 Task: Check the percentage active listings of dock in the last 5 years.
Action: Mouse moved to (907, 215)
Screenshot: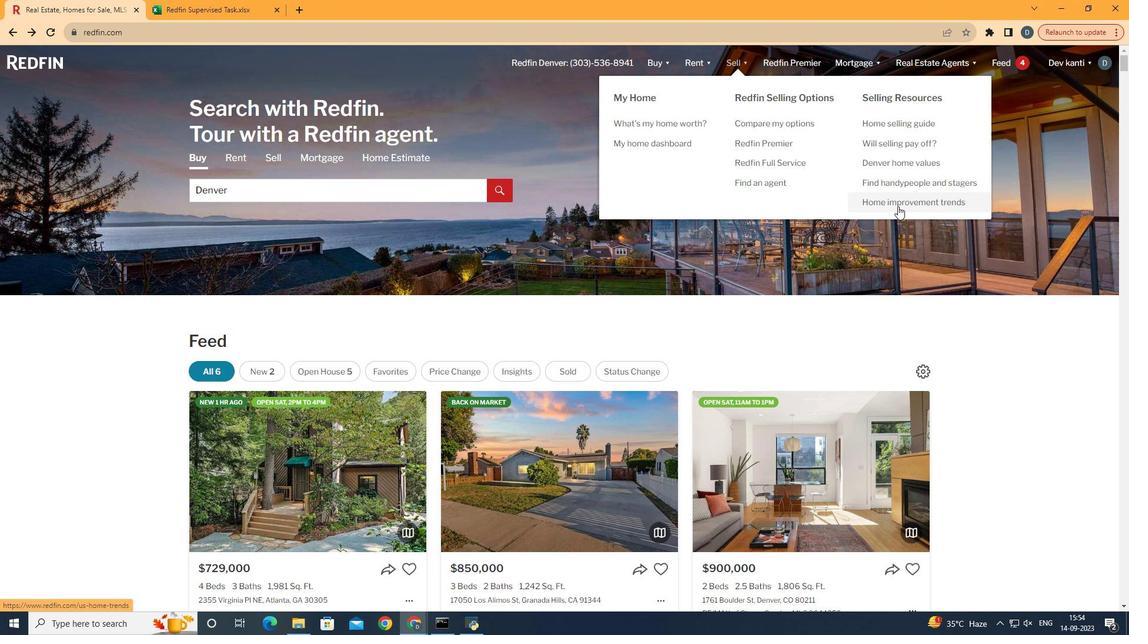 
Action: Mouse pressed left at (907, 215)
Screenshot: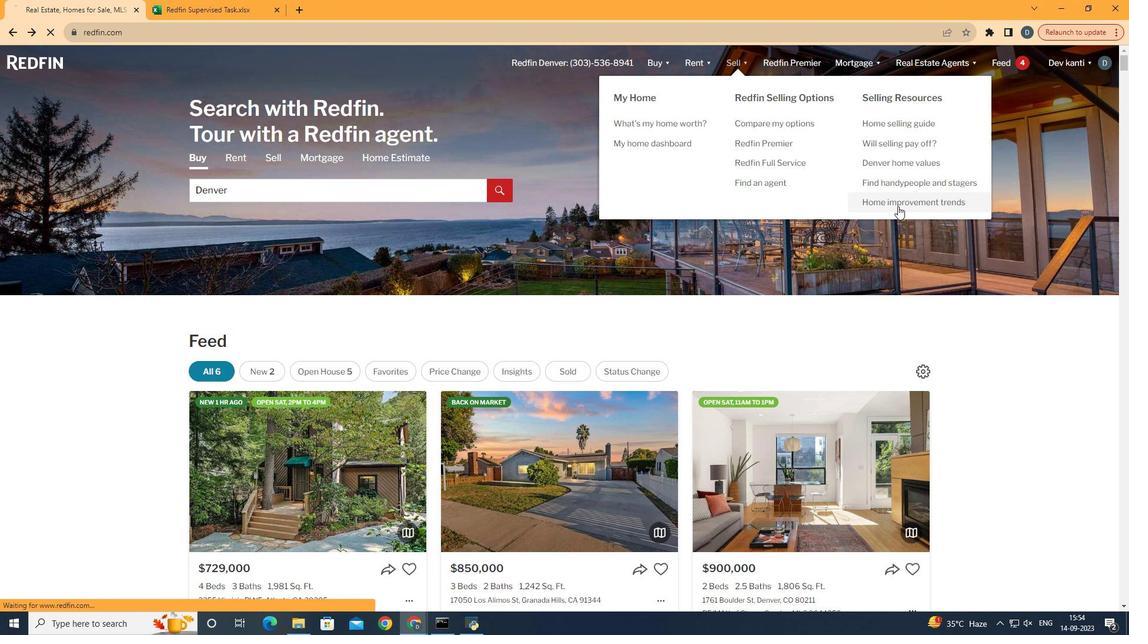 
Action: Mouse moved to (284, 239)
Screenshot: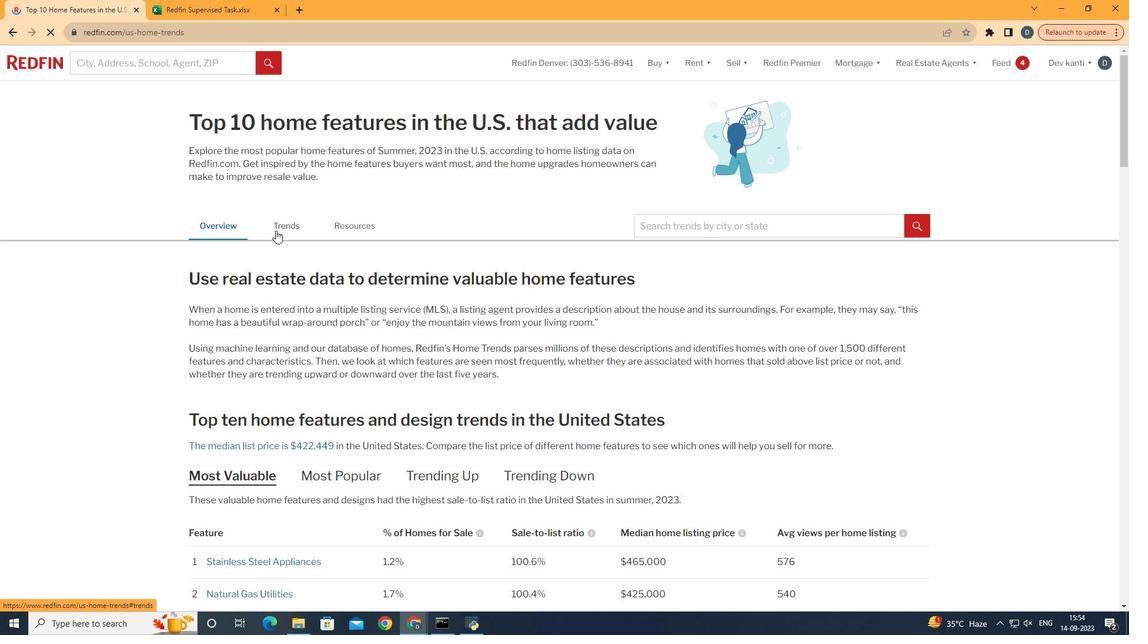 
Action: Mouse pressed left at (284, 239)
Screenshot: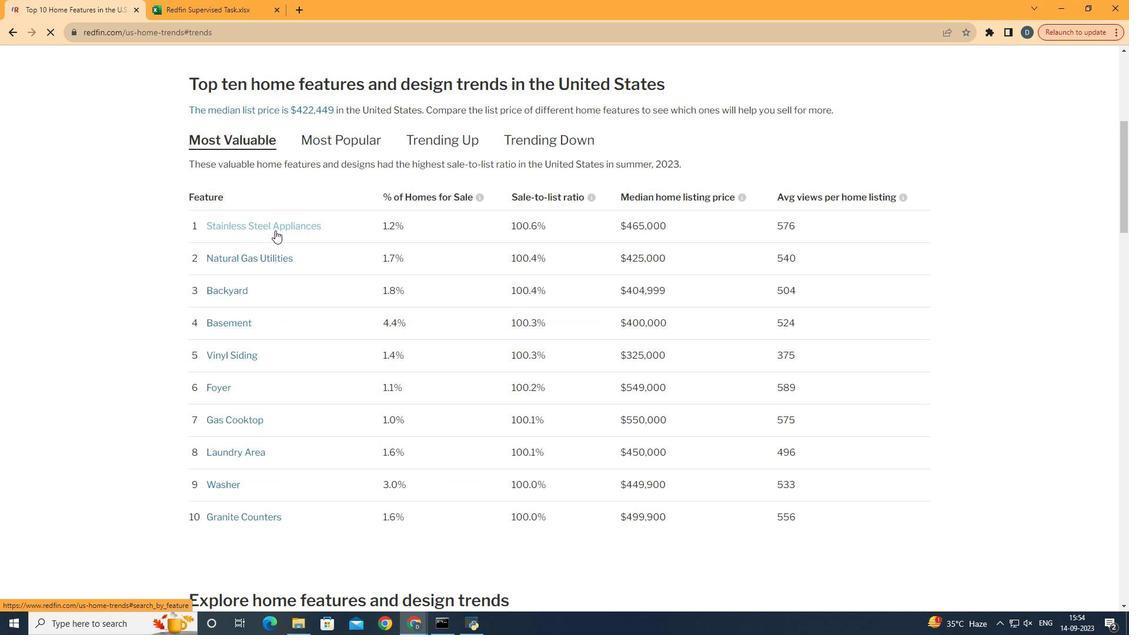 
Action: Mouse moved to (438, 361)
Screenshot: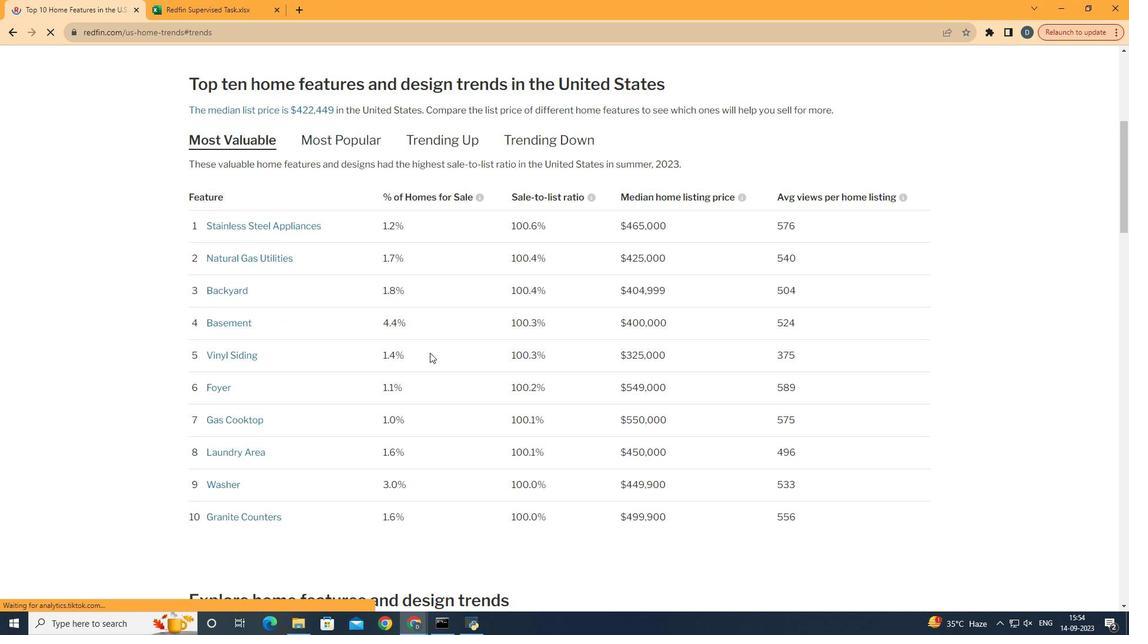 
Action: Mouse scrolled (438, 361) with delta (0, 0)
Screenshot: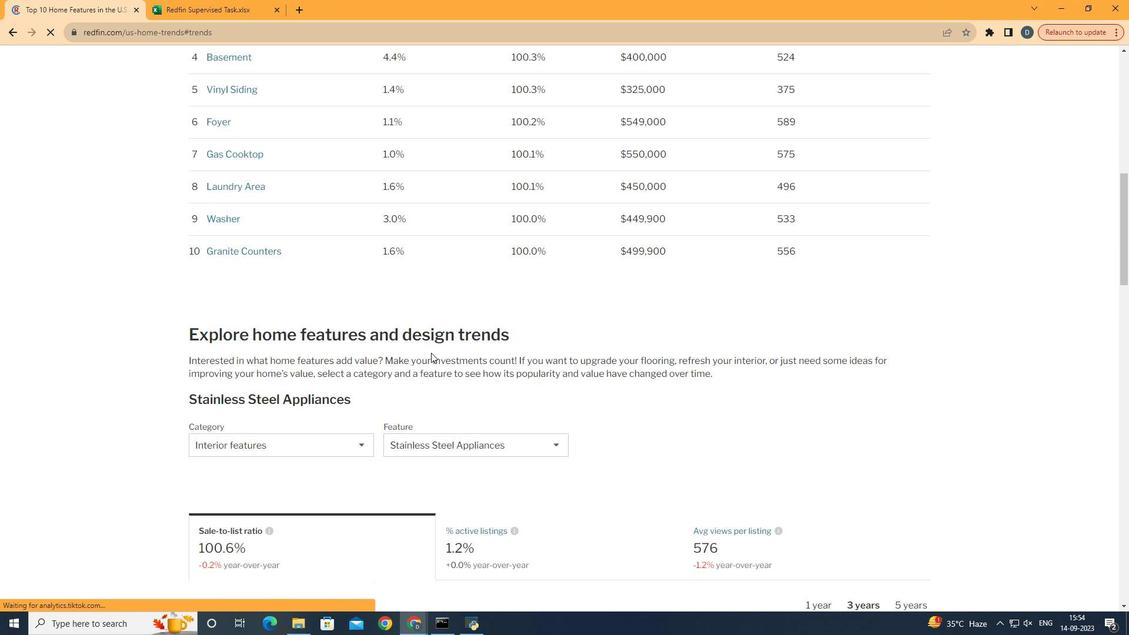 
Action: Mouse scrolled (438, 361) with delta (0, 0)
Screenshot: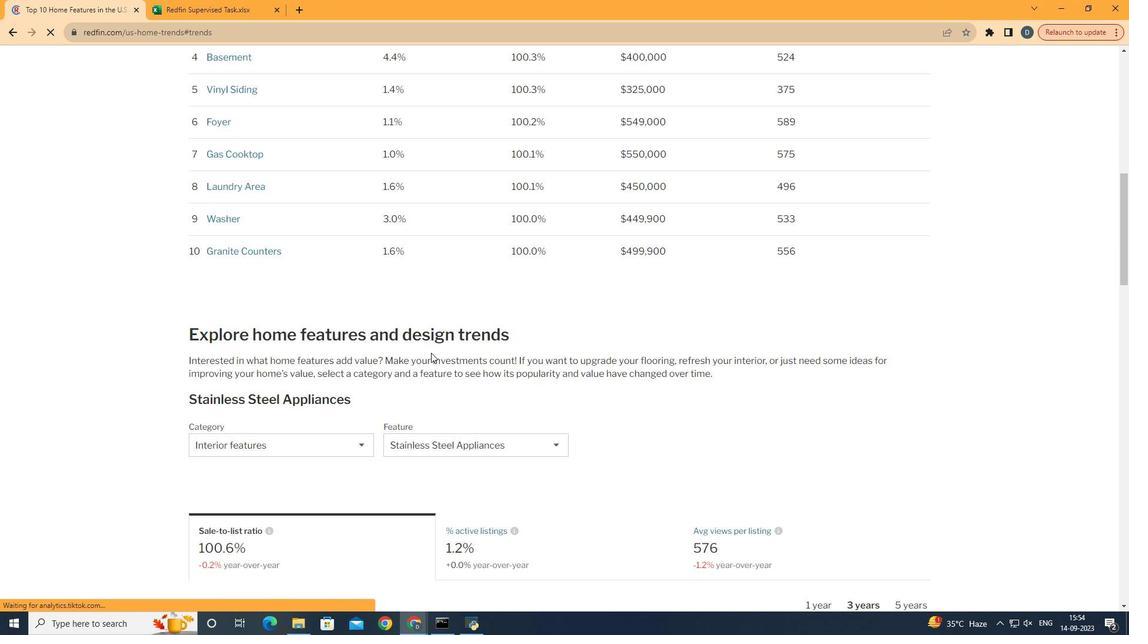 
Action: Mouse scrolled (438, 361) with delta (0, 0)
Screenshot: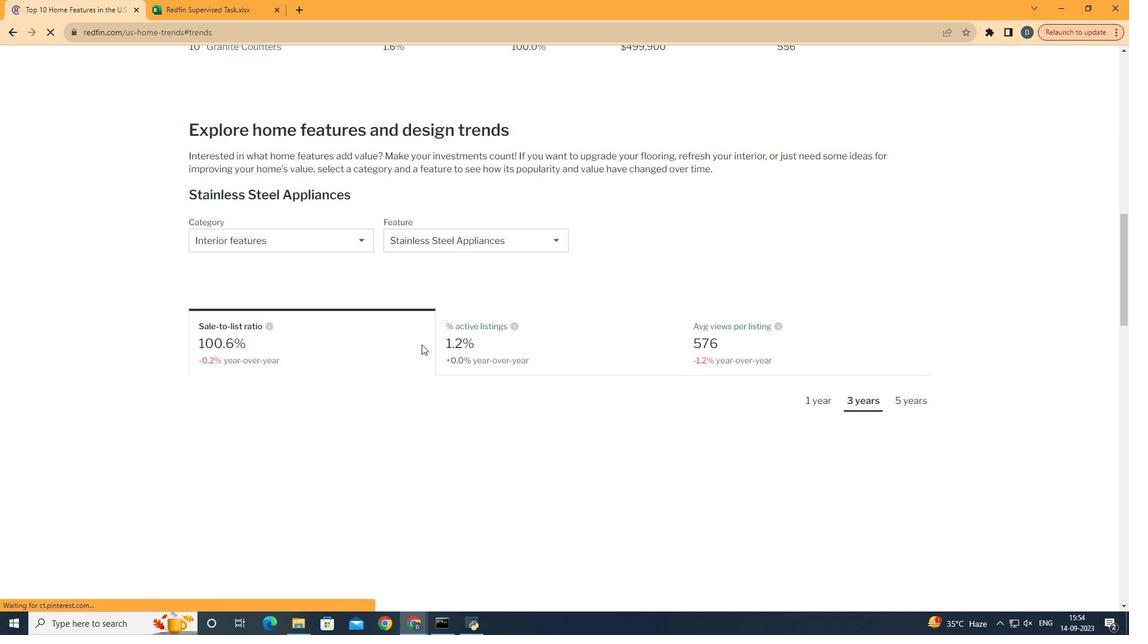 
Action: Mouse scrolled (438, 361) with delta (0, 0)
Screenshot: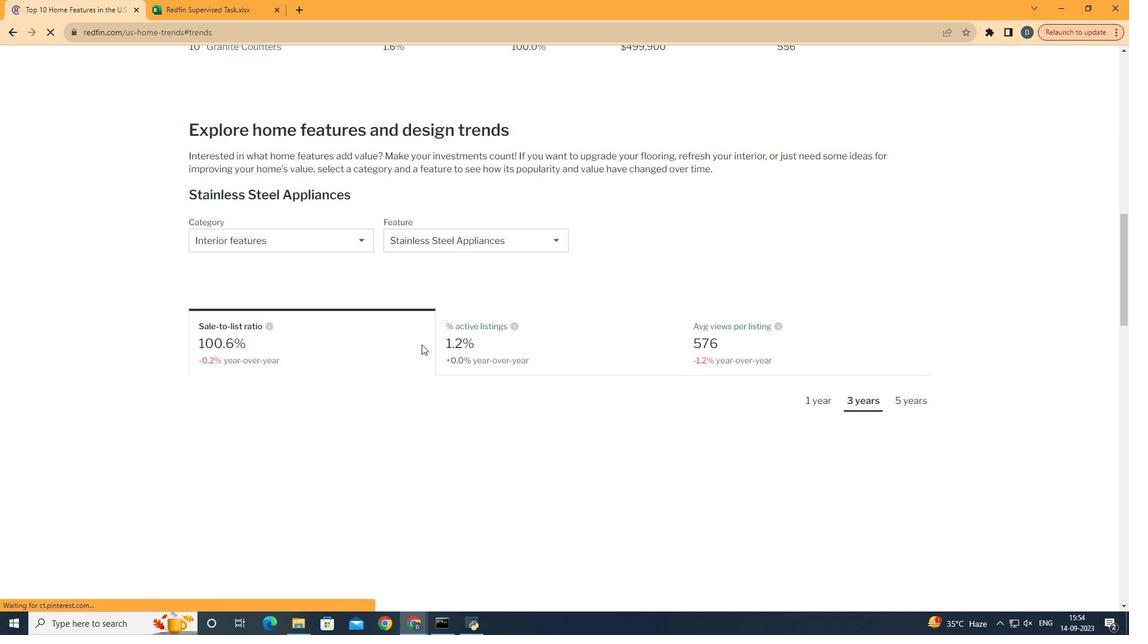 
Action: Mouse scrolled (438, 361) with delta (0, 0)
Screenshot: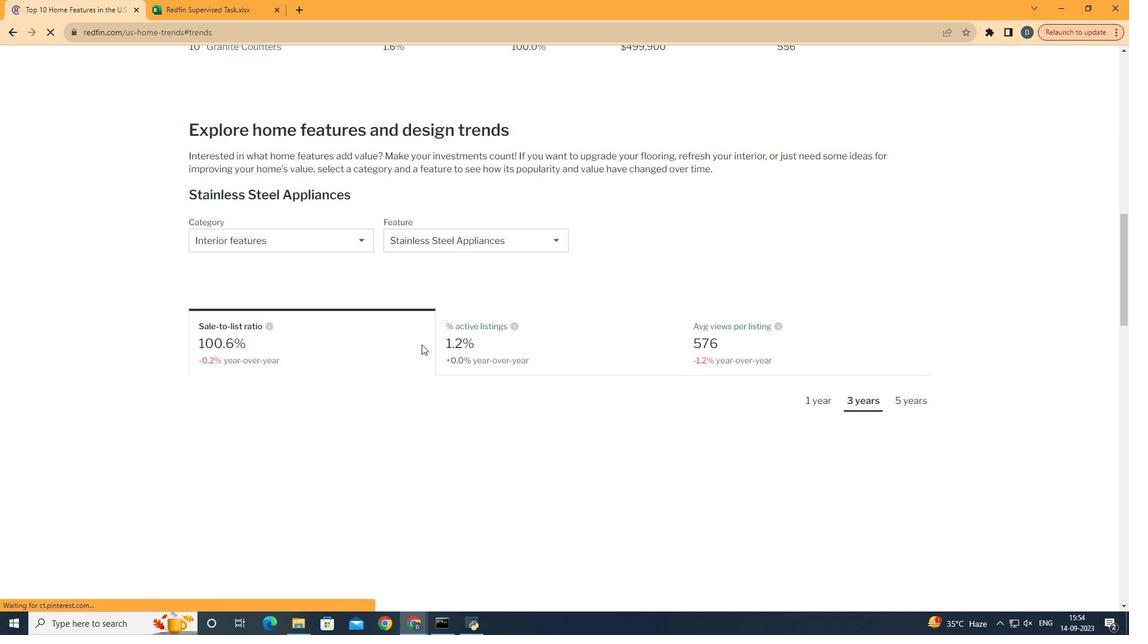 
Action: Mouse scrolled (438, 361) with delta (0, 0)
Screenshot: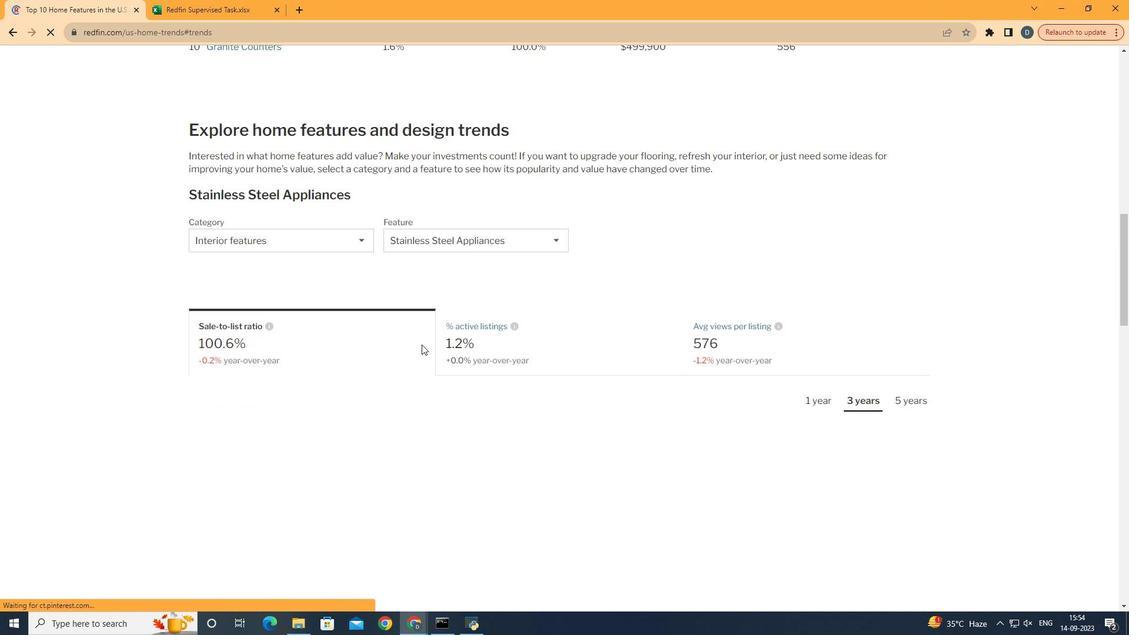 
Action: Mouse scrolled (438, 361) with delta (0, 0)
Screenshot: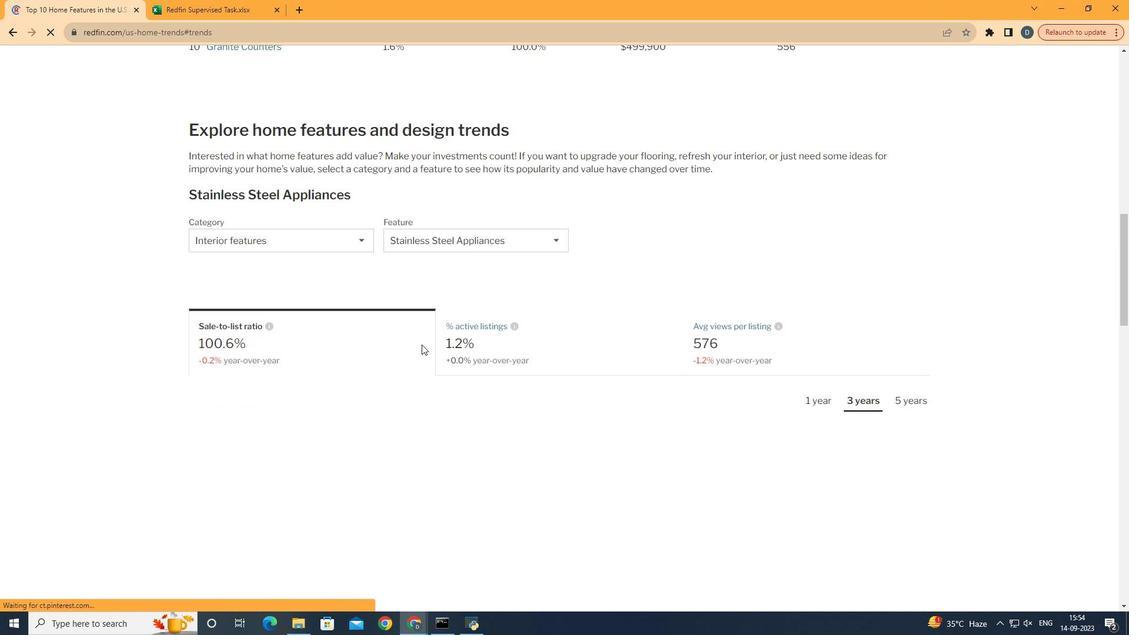 
Action: Mouse moved to (440, 361)
Screenshot: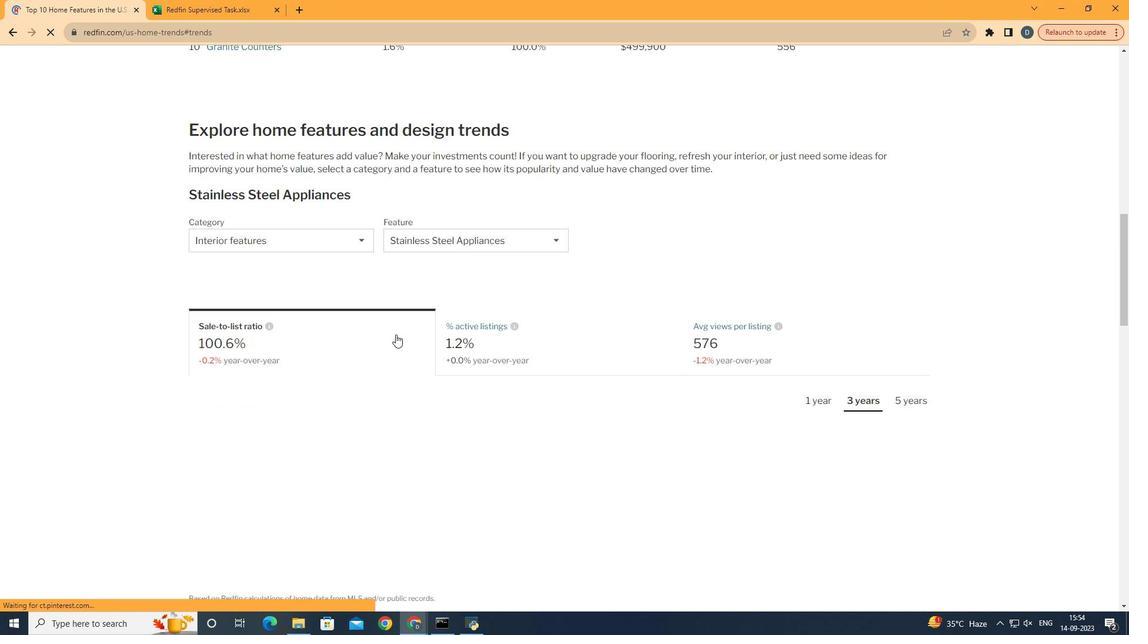 
Action: Mouse scrolled (440, 361) with delta (0, 0)
Screenshot: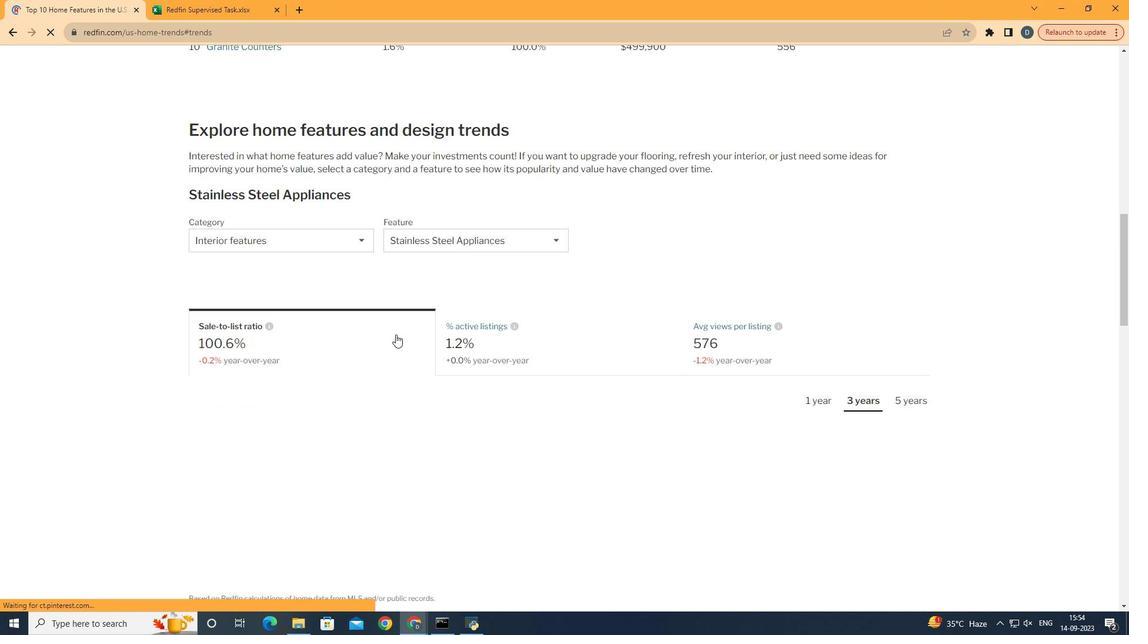 
Action: Mouse moved to (342, 255)
Screenshot: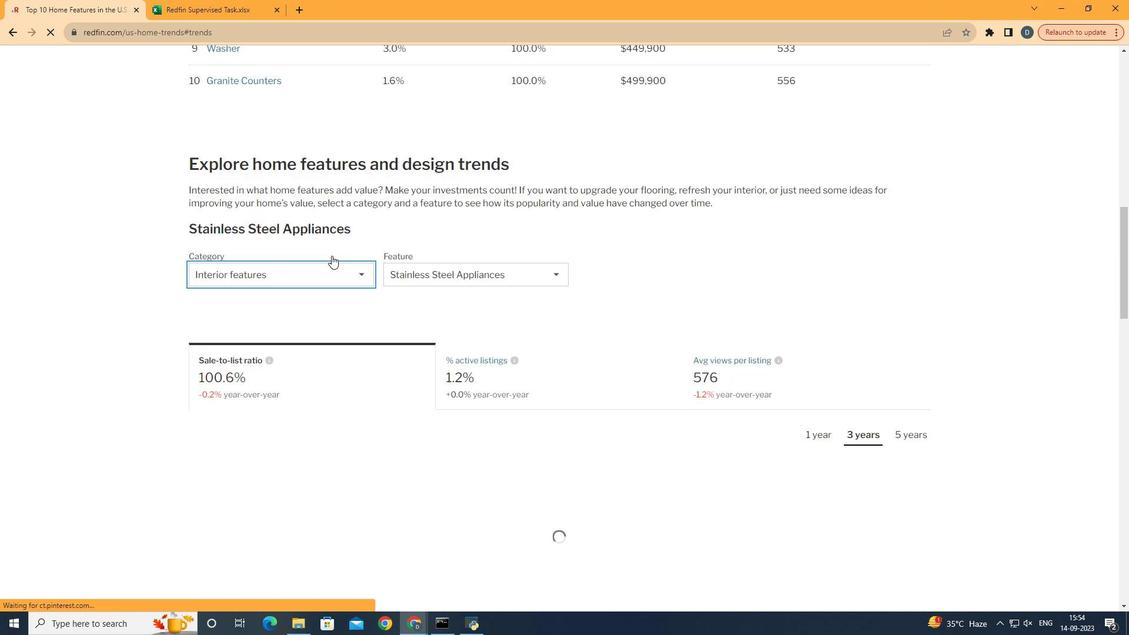 
Action: Mouse pressed left at (342, 255)
Screenshot: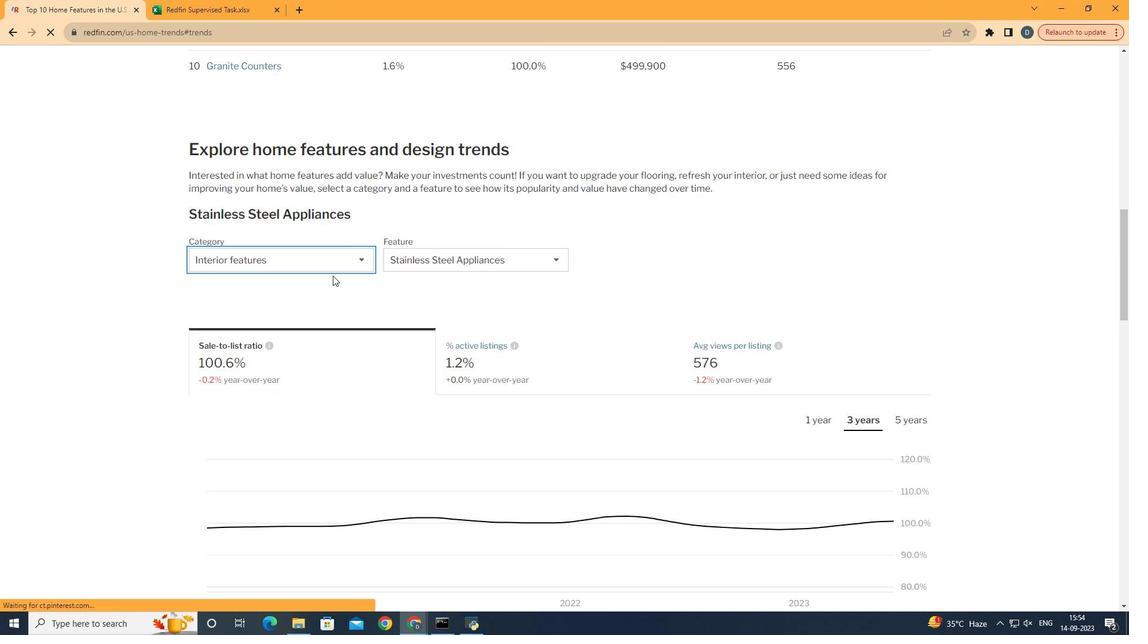 
Action: Mouse moved to (346, 288)
Screenshot: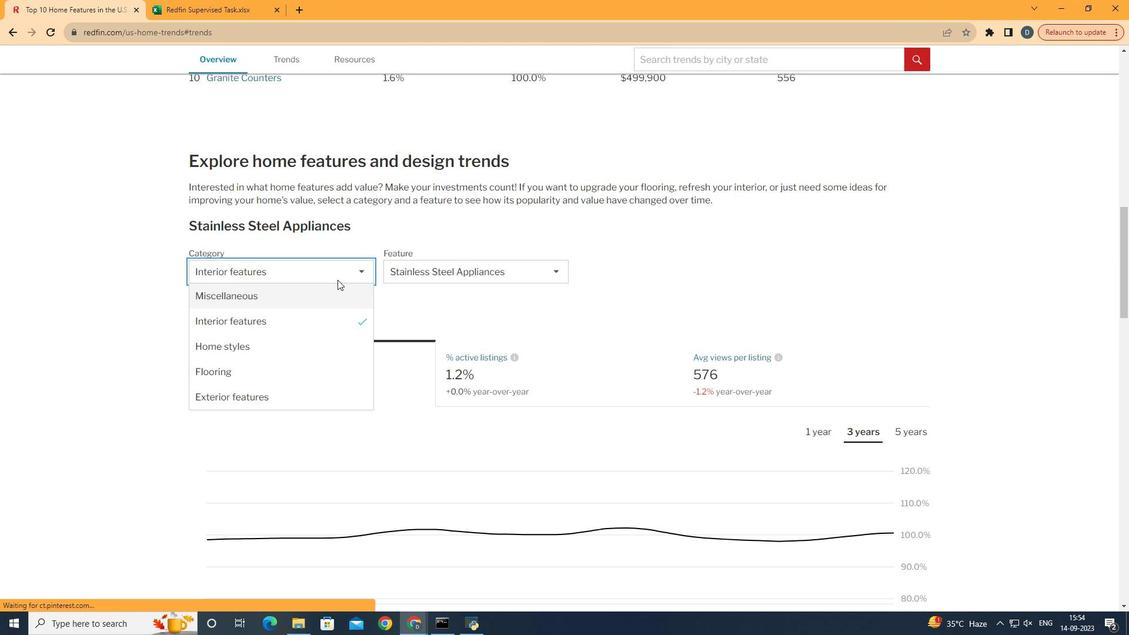 
Action: Mouse scrolled (346, 288) with delta (0, 0)
Screenshot: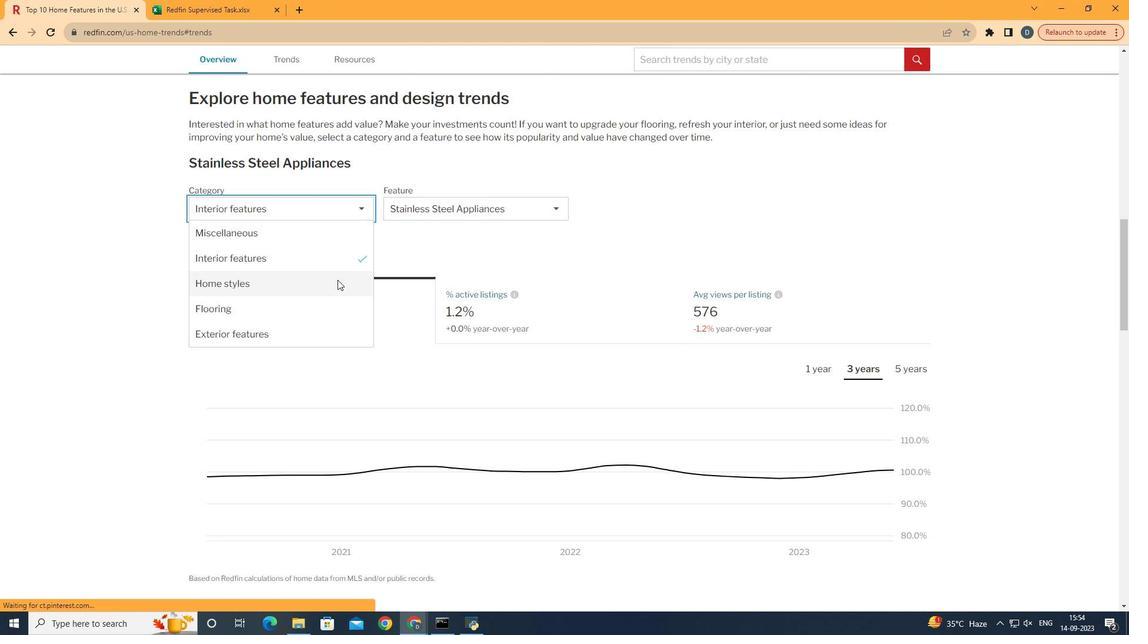 
Action: Mouse scrolled (346, 288) with delta (0, 0)
Screenshot: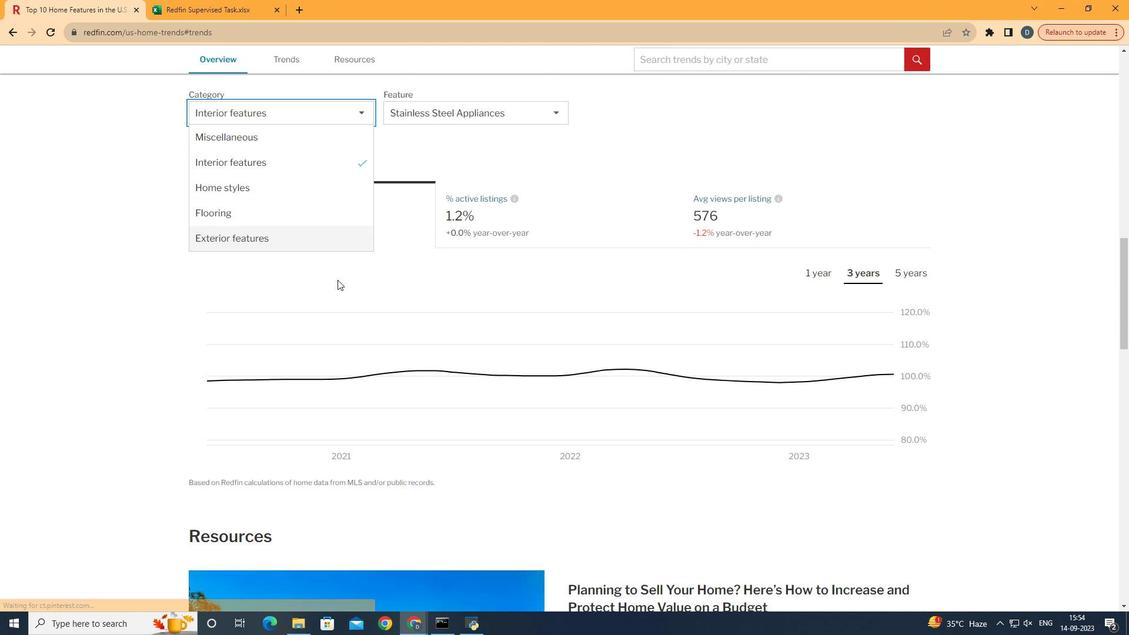
Action: Mouse scrolled (346, 288) with delta (0, 0)
Screenshot: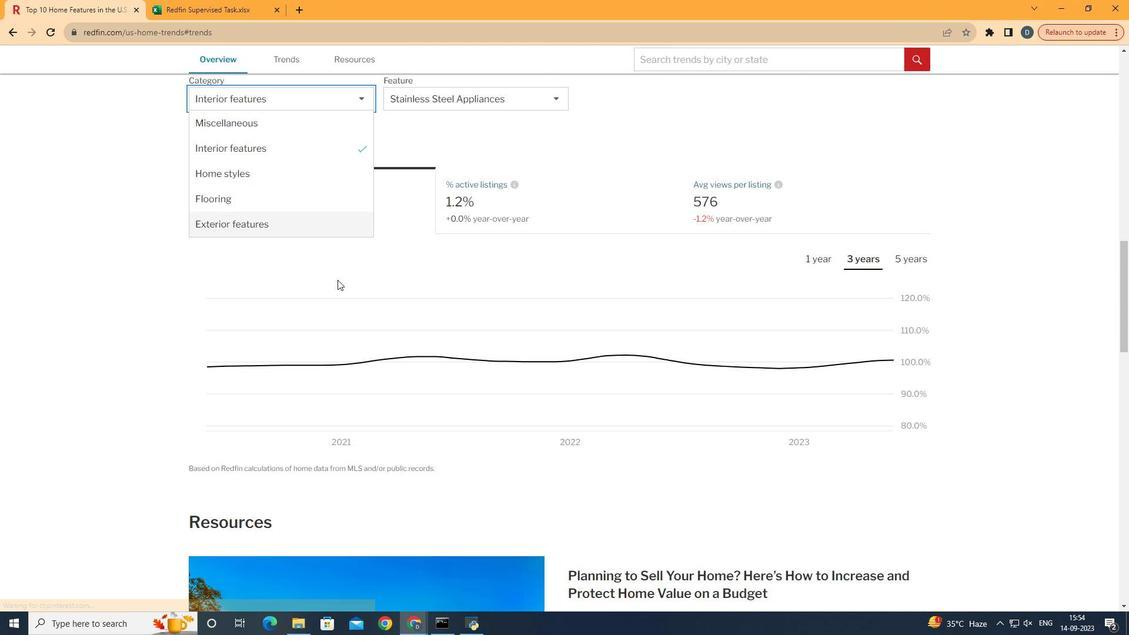 
Action: Mouse scrolled (346, 288) with delta (0, 0)
Screenshot: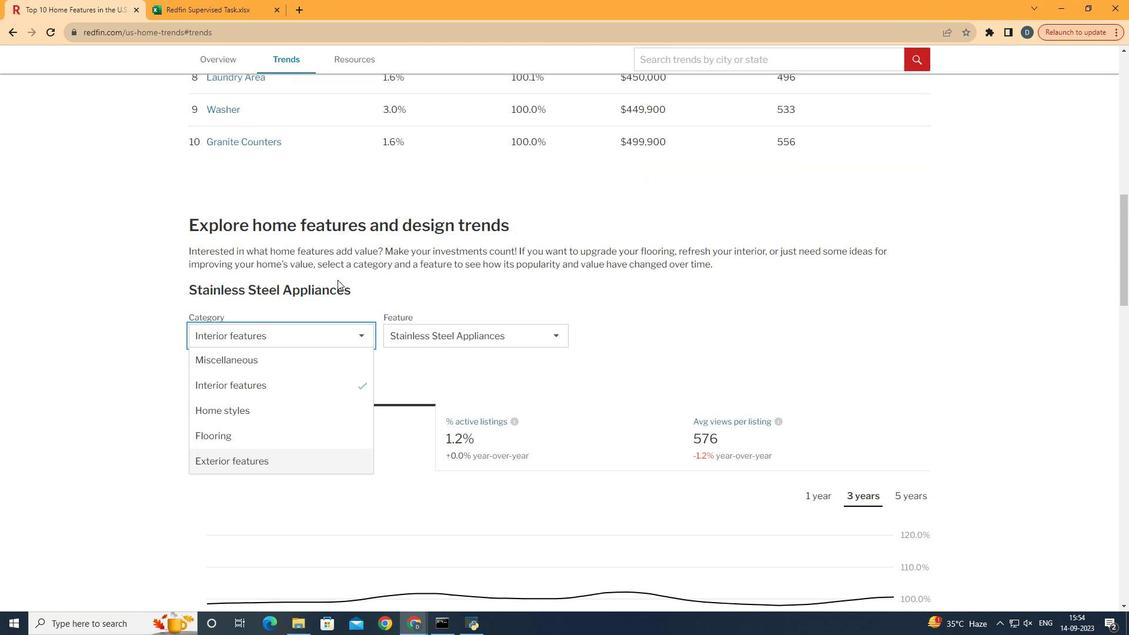 
Action: Mouse scrolled (346, 288) with delta (0, 0)
Screenshot: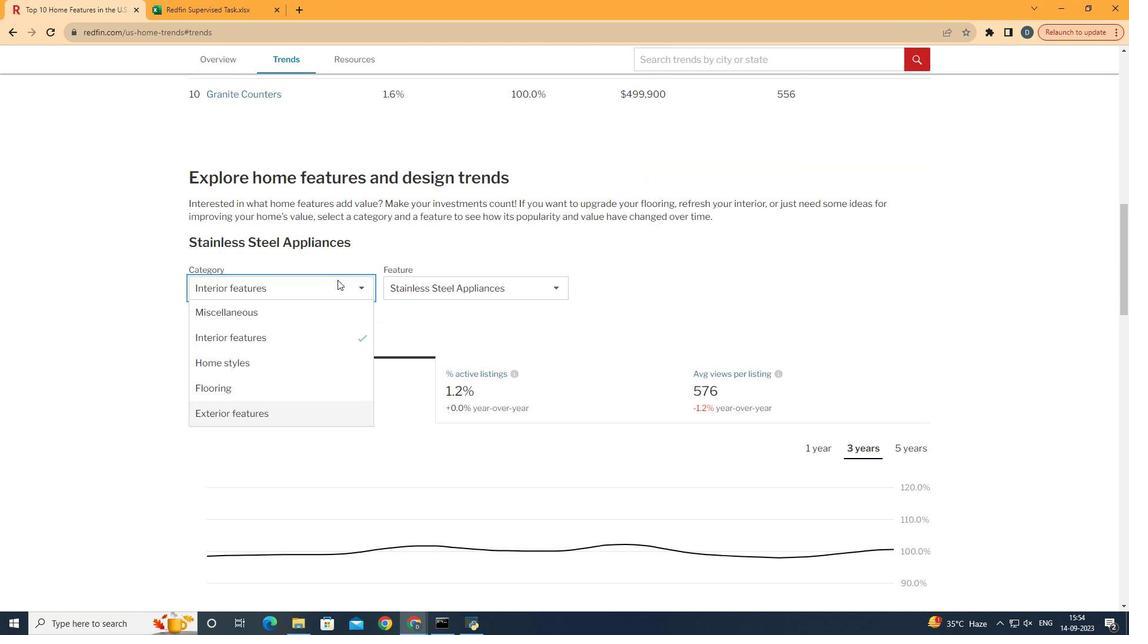 
Action: Mouse scrolled (346, 288) with delta (0, 0)
Screenshot: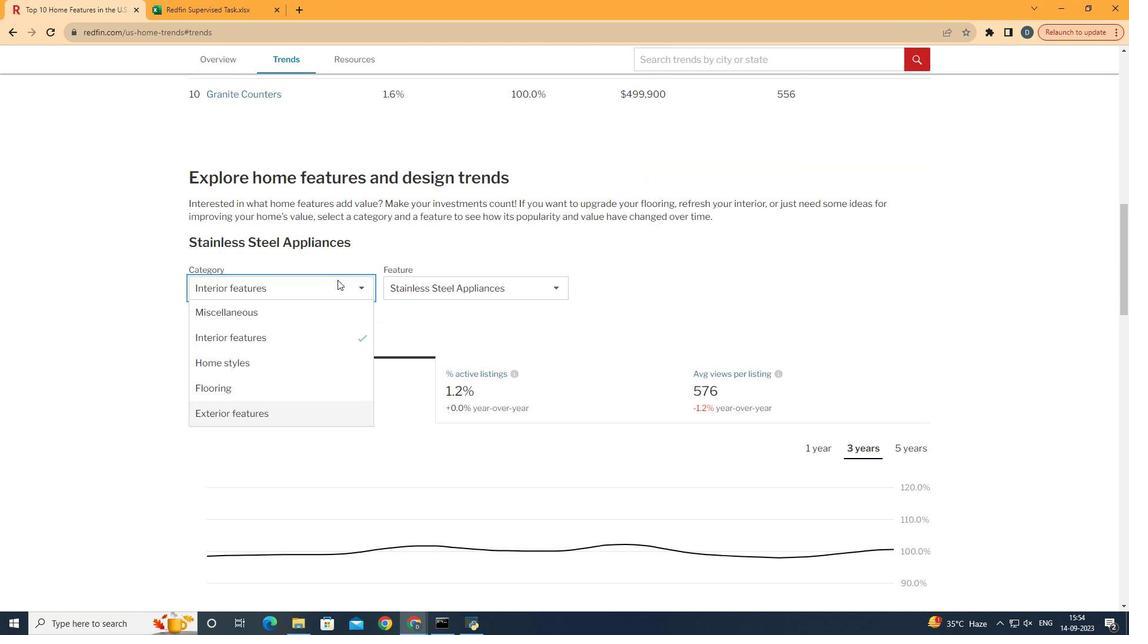 
Action: Mouse scrolled (346, 288) with delta (0, 0)
Screenshot: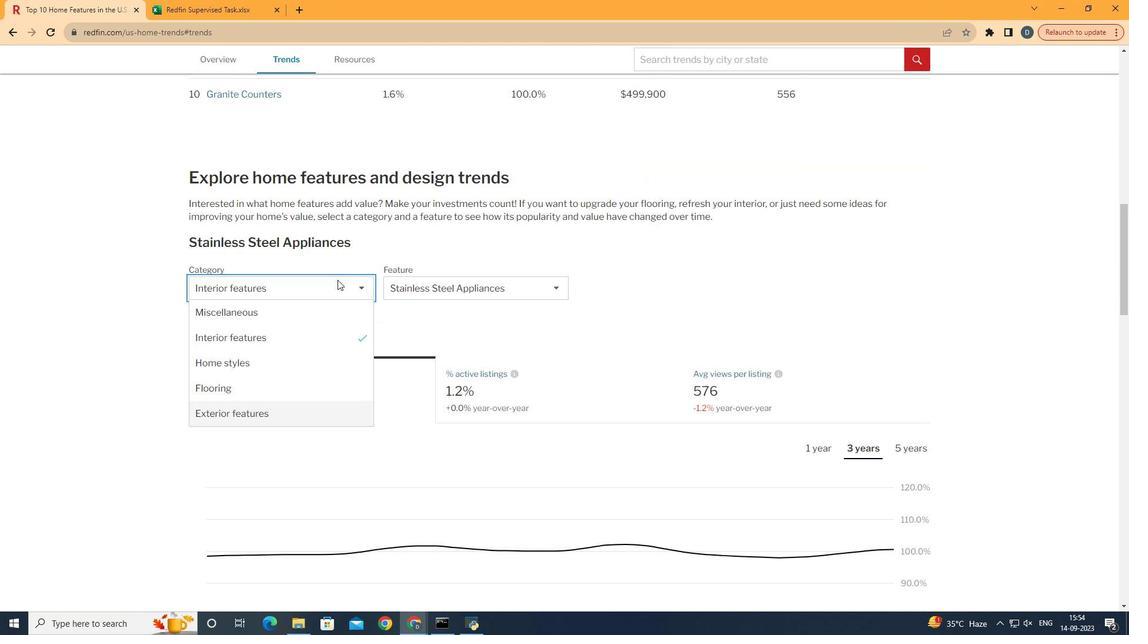
Action: Mouse scrolled (346, 288) with delta (0, 0)
Screenshot: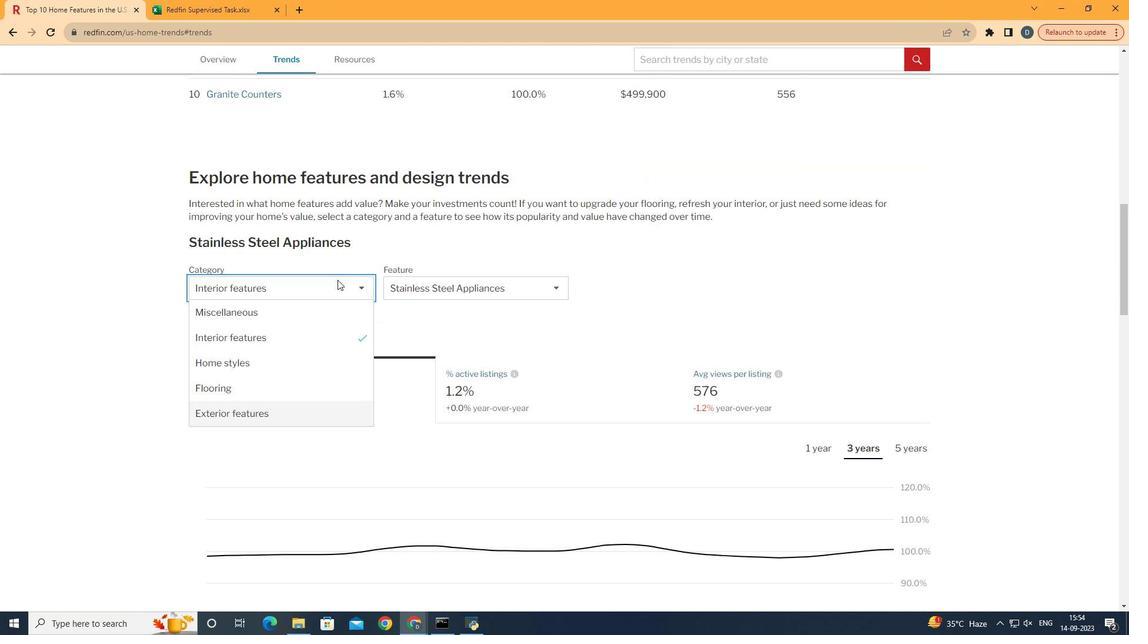 
Action: Mouse scrolled (346, 288) with delta (0, 0)
Screenshot: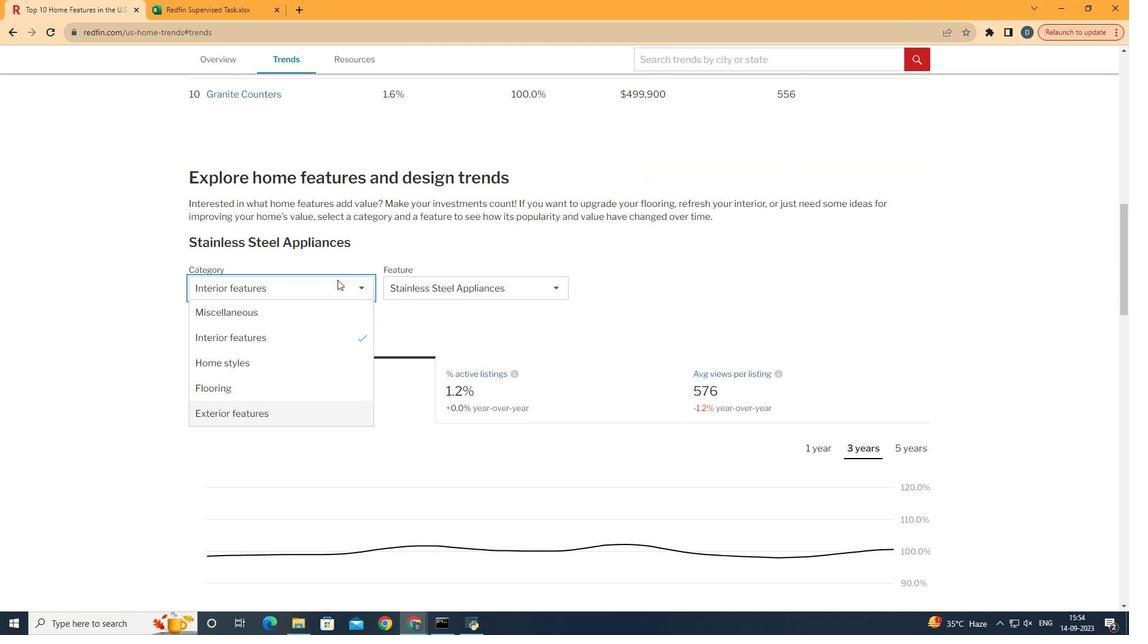 
Action: Mouse moved to (345, 417)
Screenshot: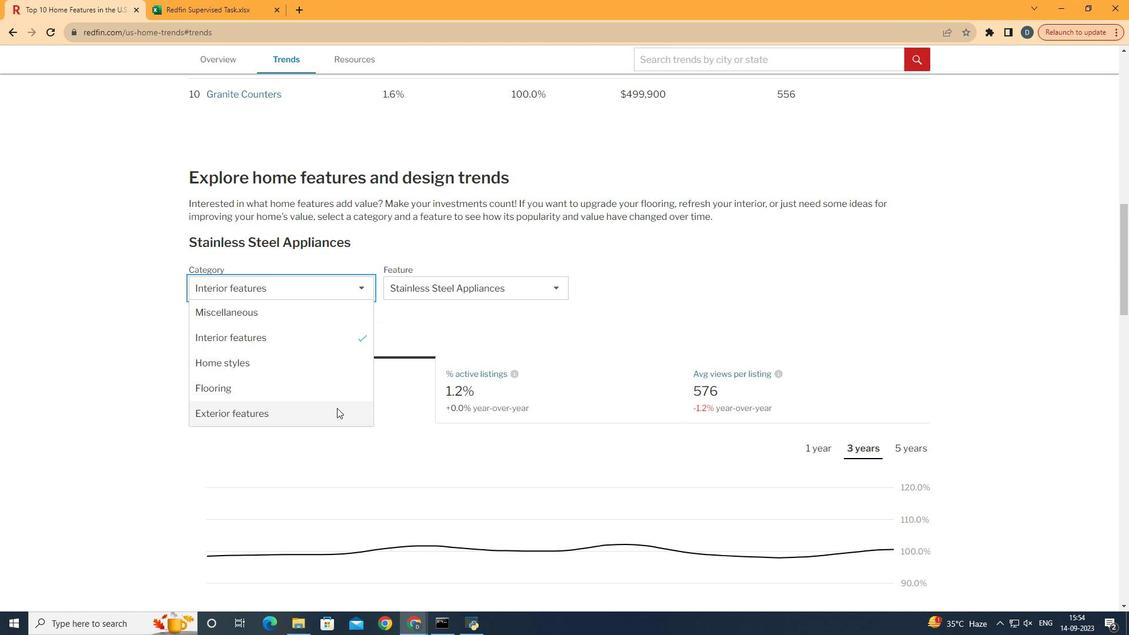 
Action: Mouse pressed left at (345, 417)
Screenshot: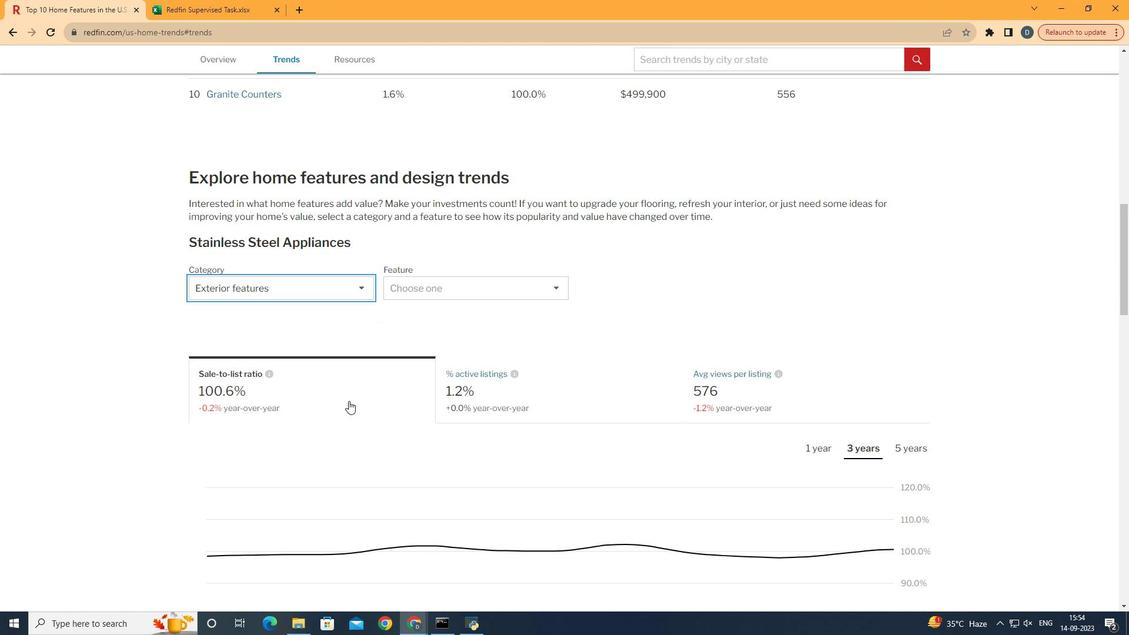 
Action: Mouse moved to (493, 307)
Screenshot: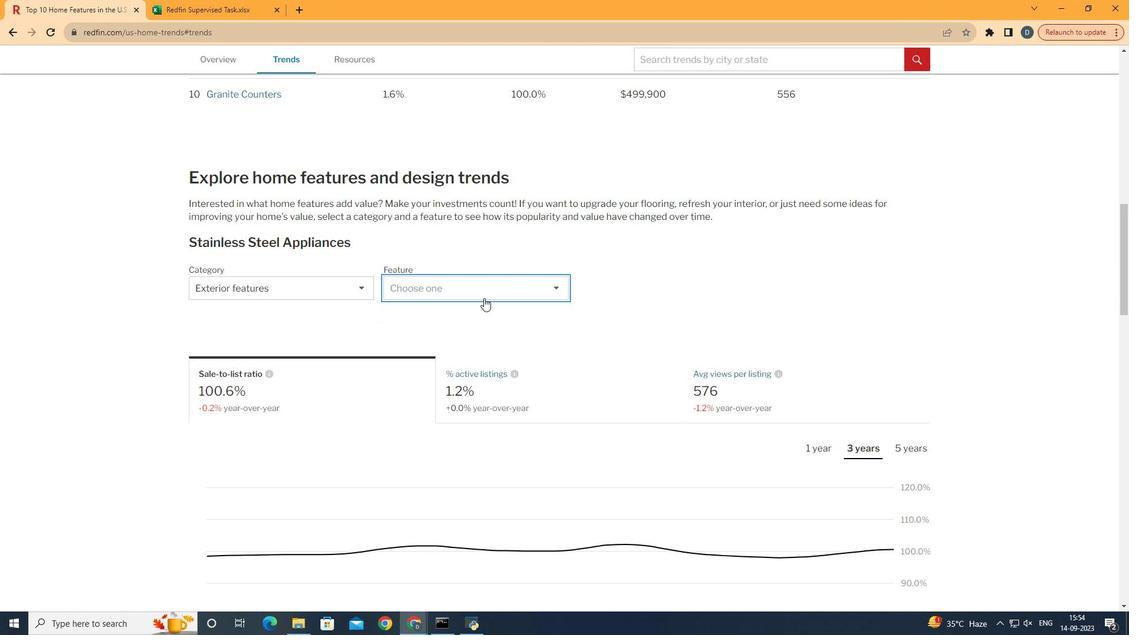 
Action: Mouse pressed left at (493, 307)
Screenshot: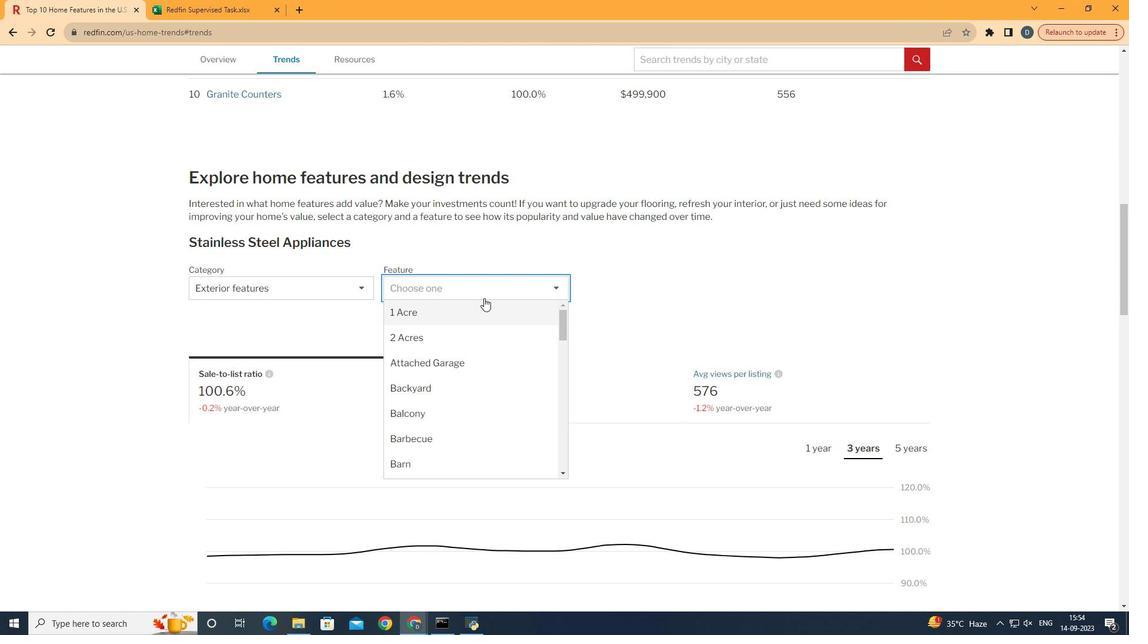 
Action: Mouse moved to (510, 389)
Screenshot: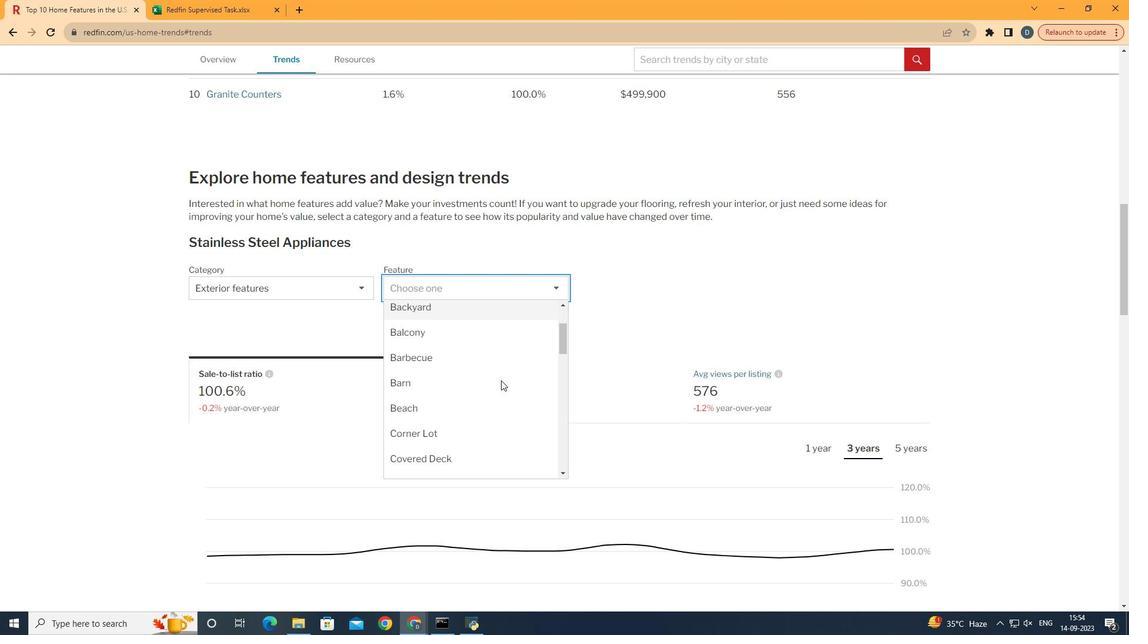 
Action: Mouse scrolled (510, 388) with delta (0, 0)
Screenshot: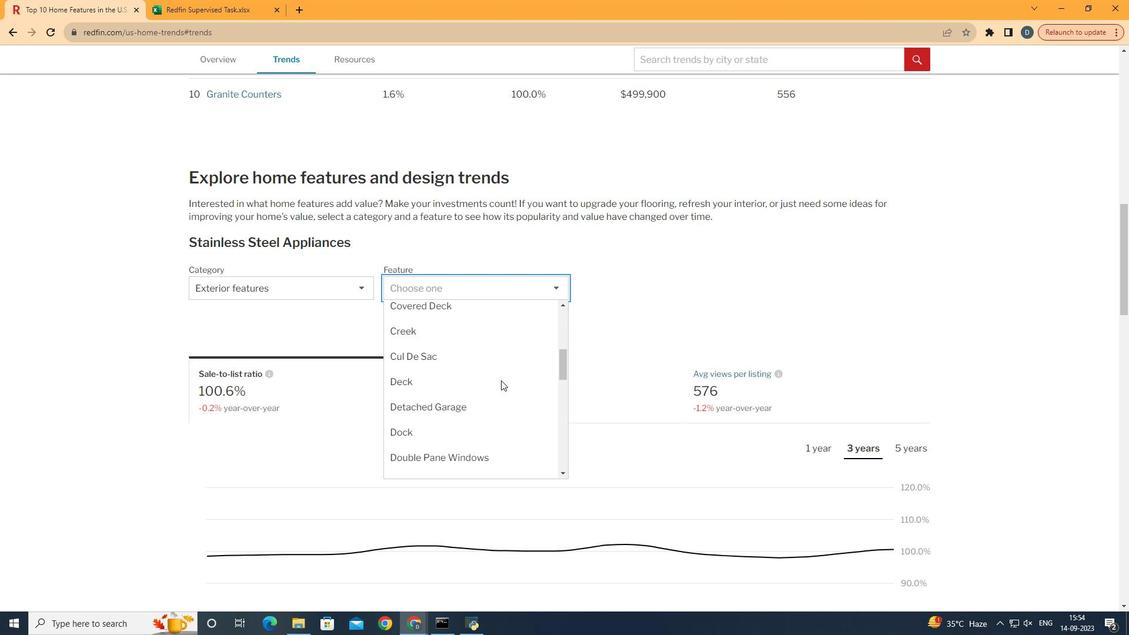
Action: Mouse scrolled (510, 388) with delta (0, 0)
Screenshot: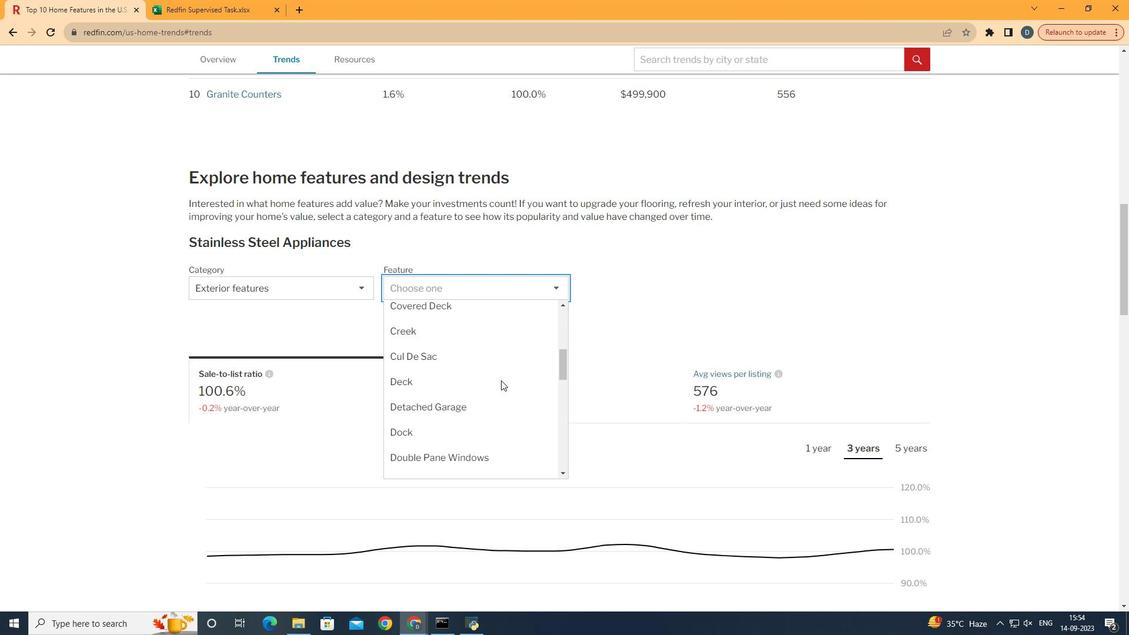 
Action: Mouse scrolled (510, 388) with delta (0, 0)
Screenshot: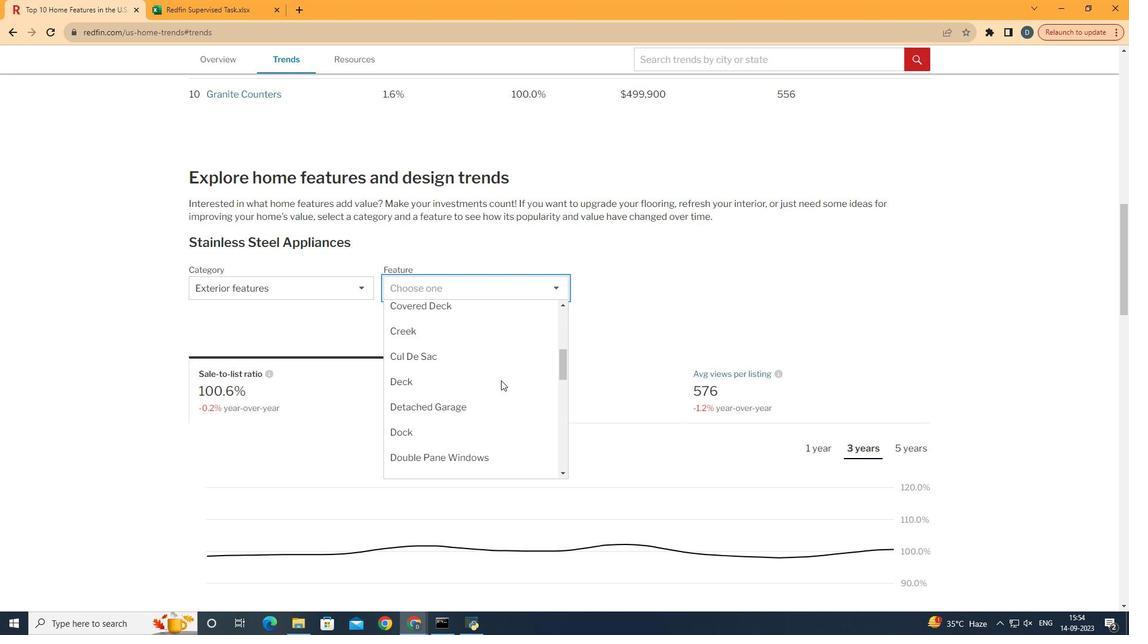 
Action: Mouse scrolled (510, 388) with delta (0, 0)
Screenshot: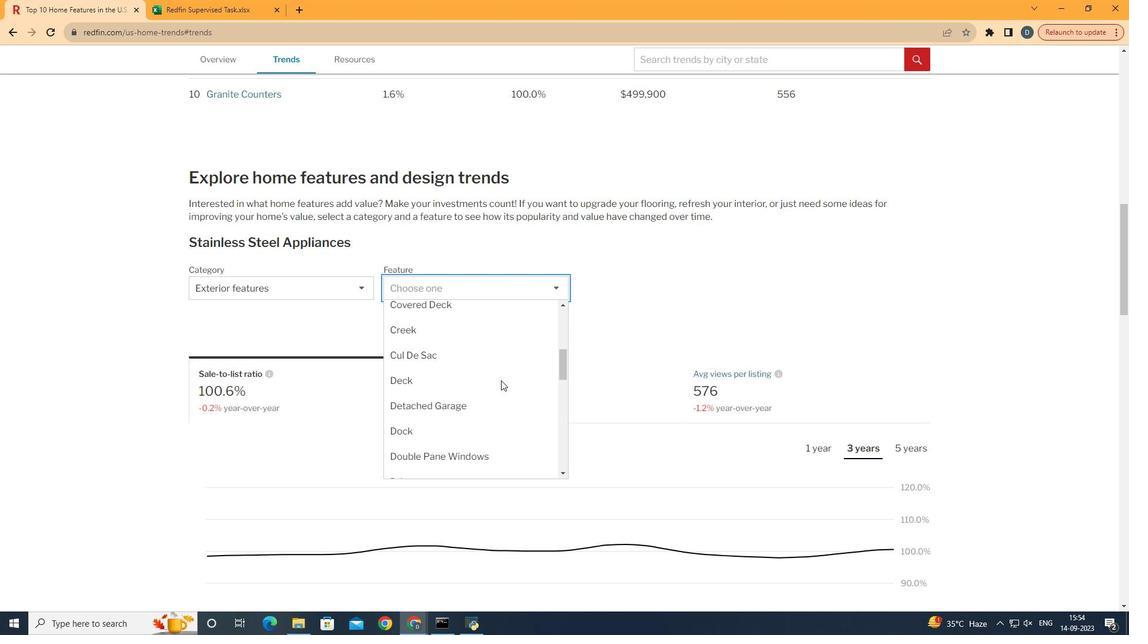 
Action: Mouse moved to (505, 369)
Screenshot: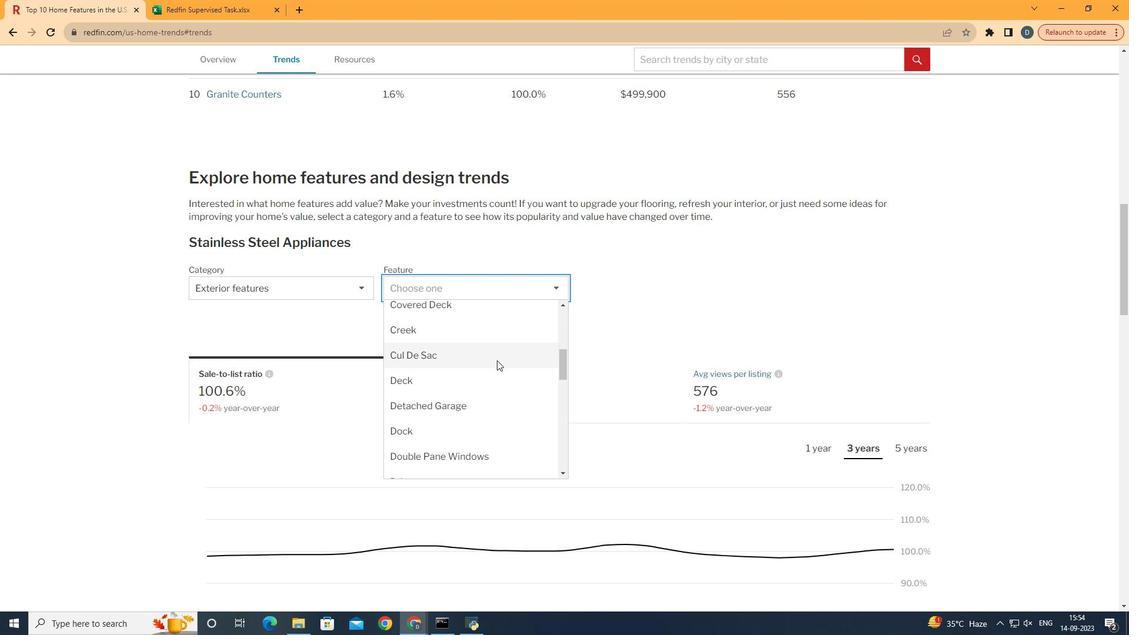 
Action: Mouse scrolled (505, 368) with delta (0, 0)
Screenshot: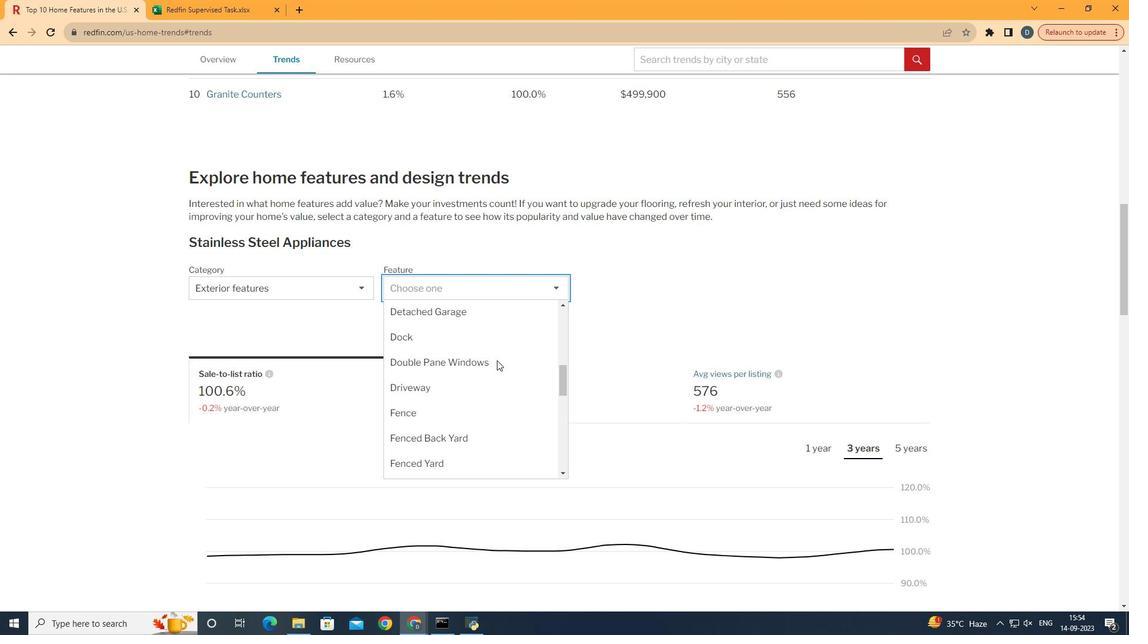 
Action: Mouse scrolled (505, 368) with delta (0, 0)
Screenshot: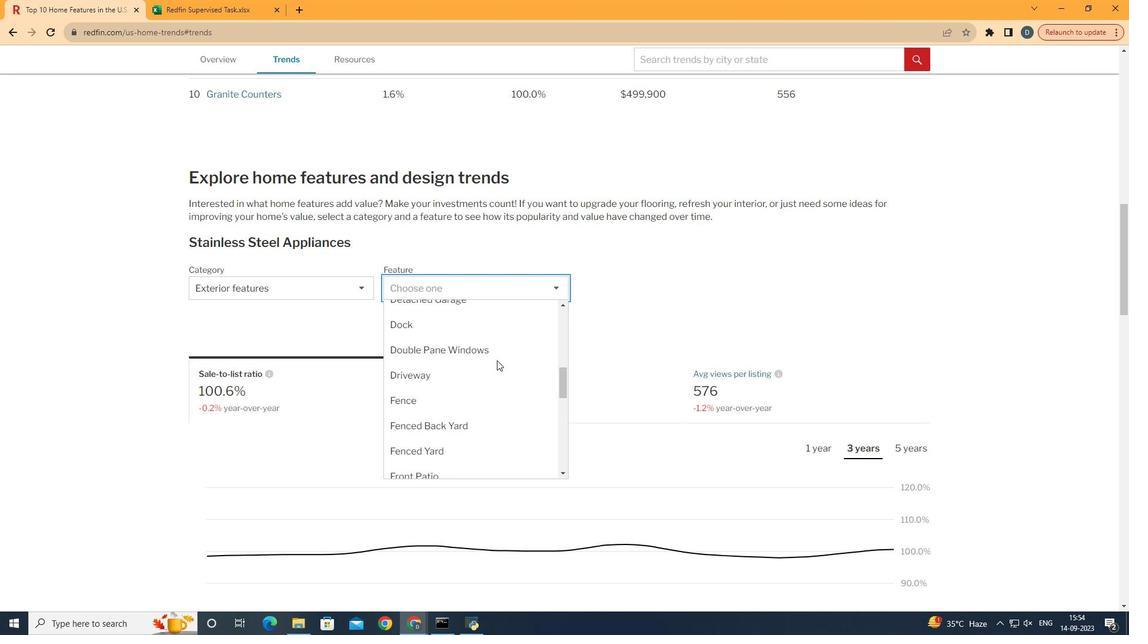 
Action: Mouse scrolled (505, 370) with delta (0, 0)
Screenshot: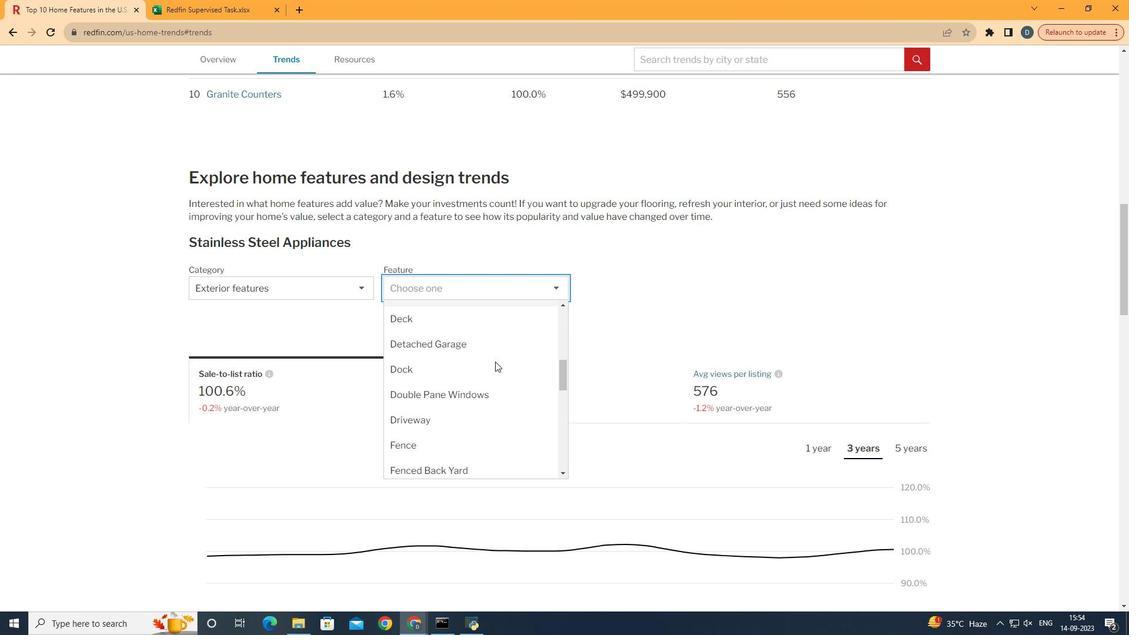 
Action: Mouse moved to (498, 435)
Screenshot: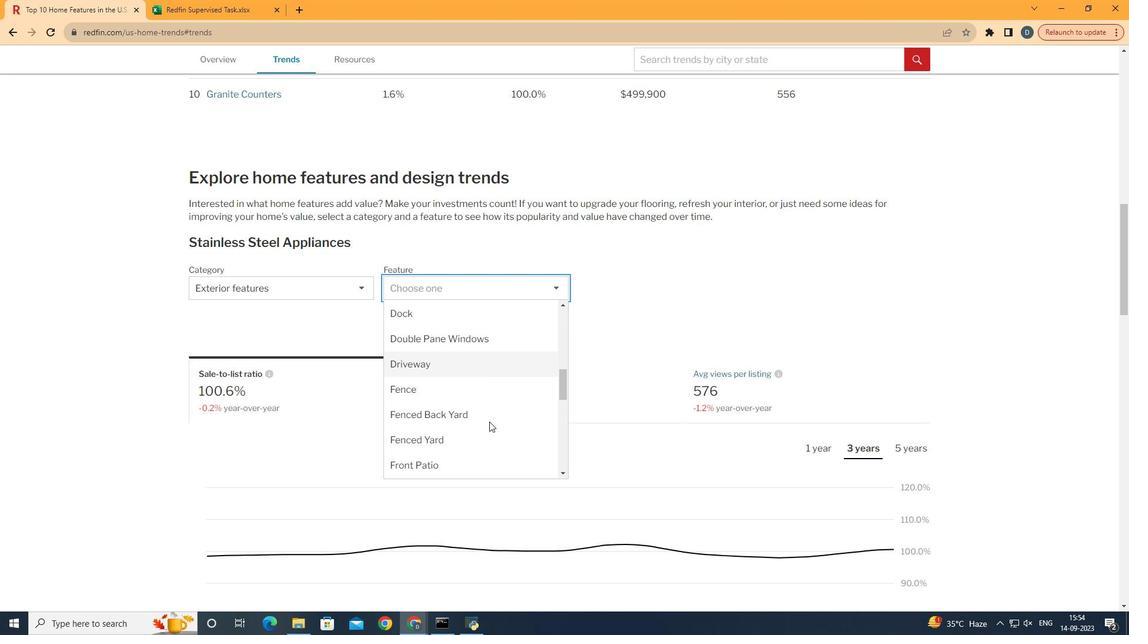 
Action: Mouse scrolled (498, 434) with delta (0, 0)
Screenshot: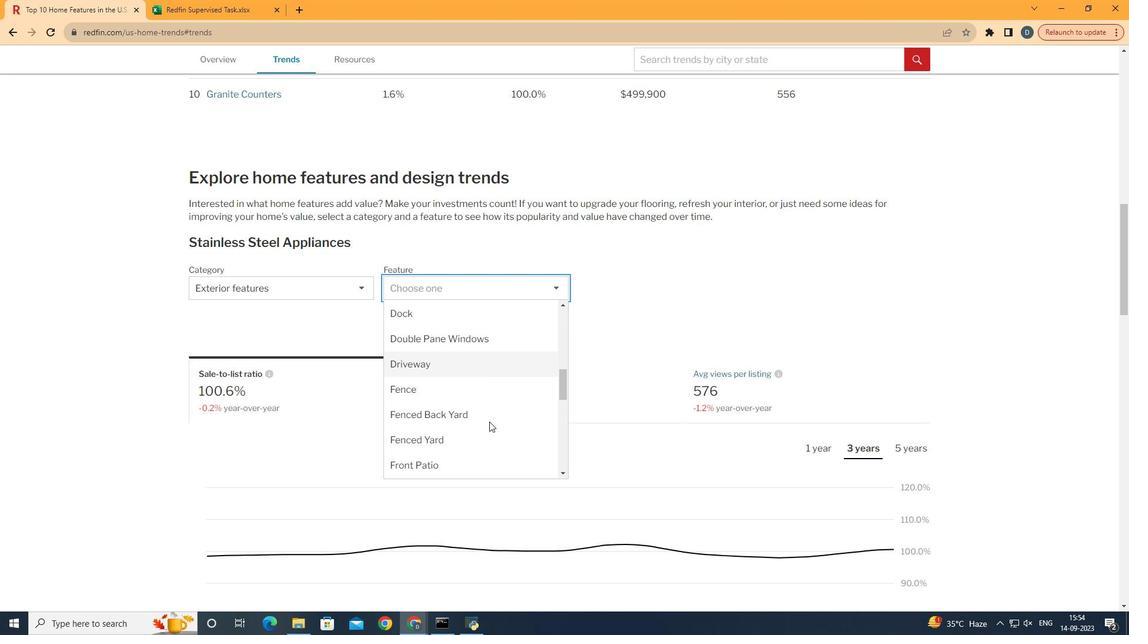 
Action: Mouse moved to (525, 320)
Screenshot: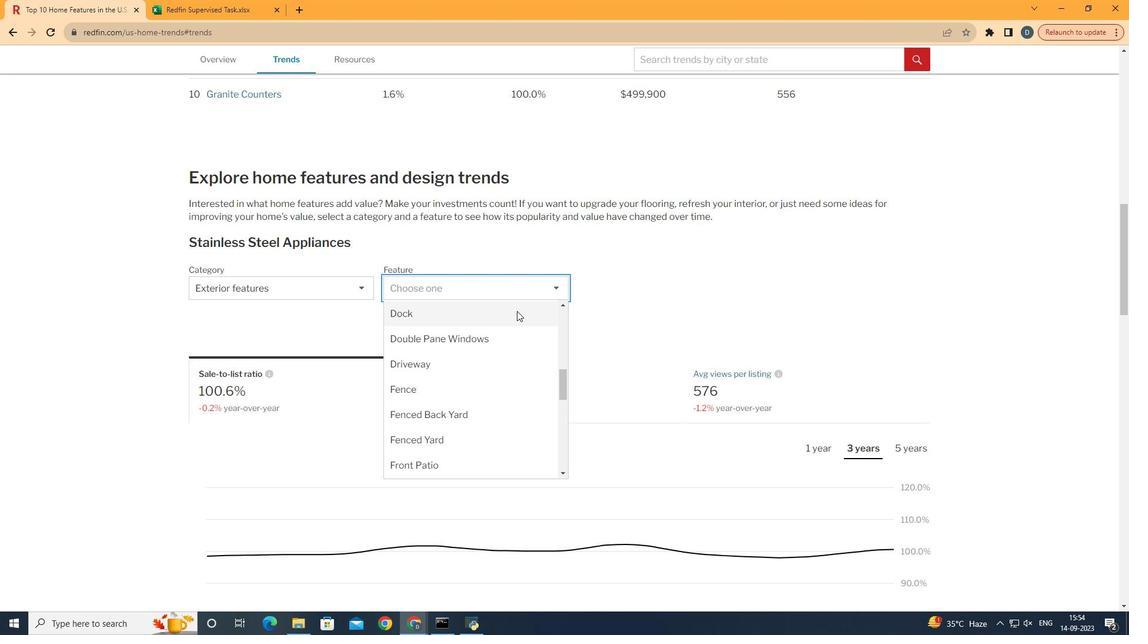 
Action: Mouse pressed left at (525, 320)
Screenshot: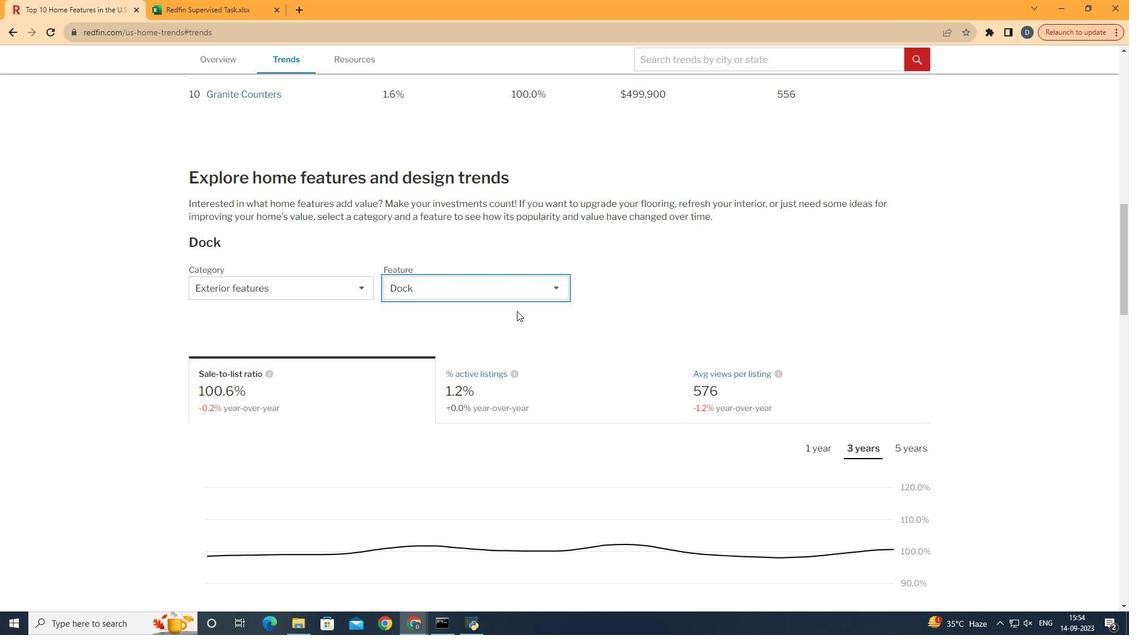 
Action: Mouse moved to (685, 312)
Screenshot: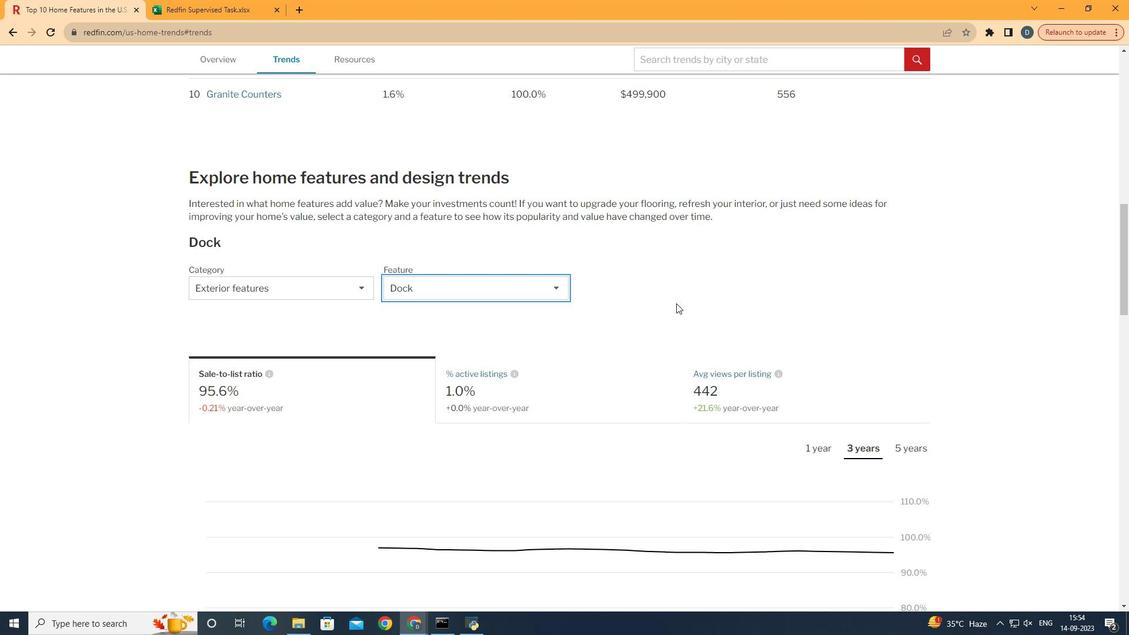 
Action: Mouse scrolled (685, 311) with delta (0, 0)
Screenshot: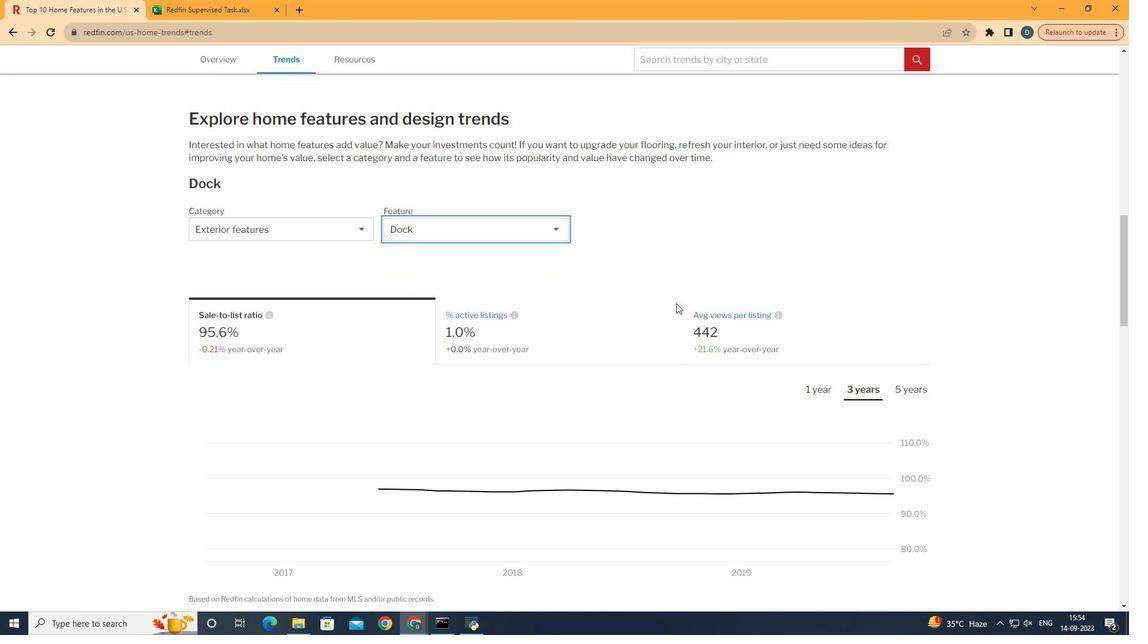 
Action: Mouse moved to (572, 344)
Screenshot: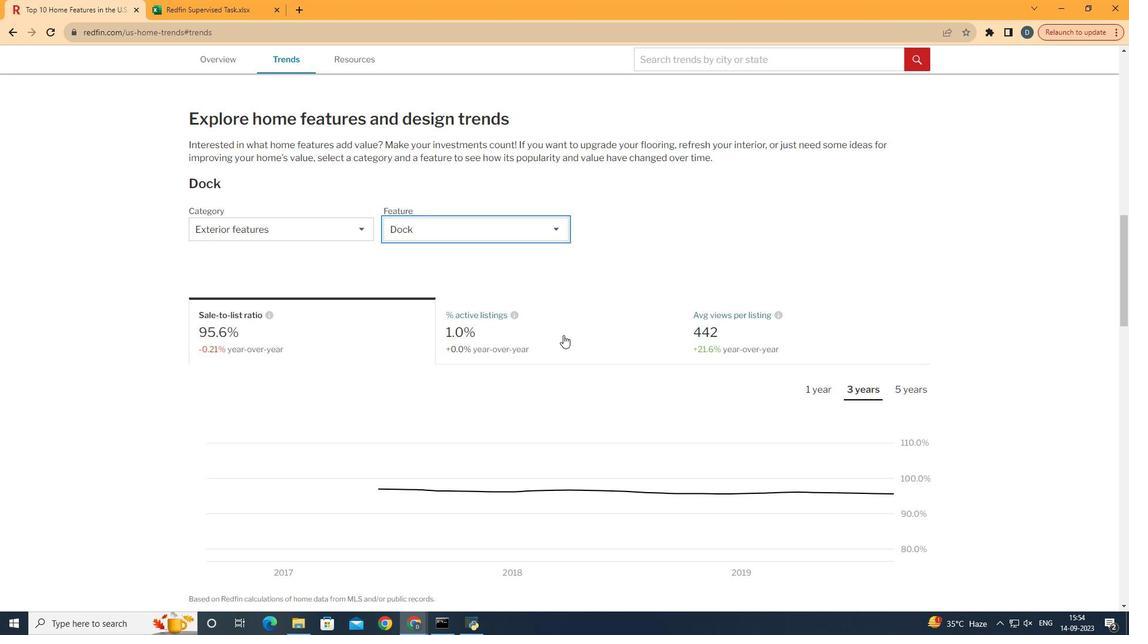 
Action: Mouse pressed left at (572, 344)
Screenshot: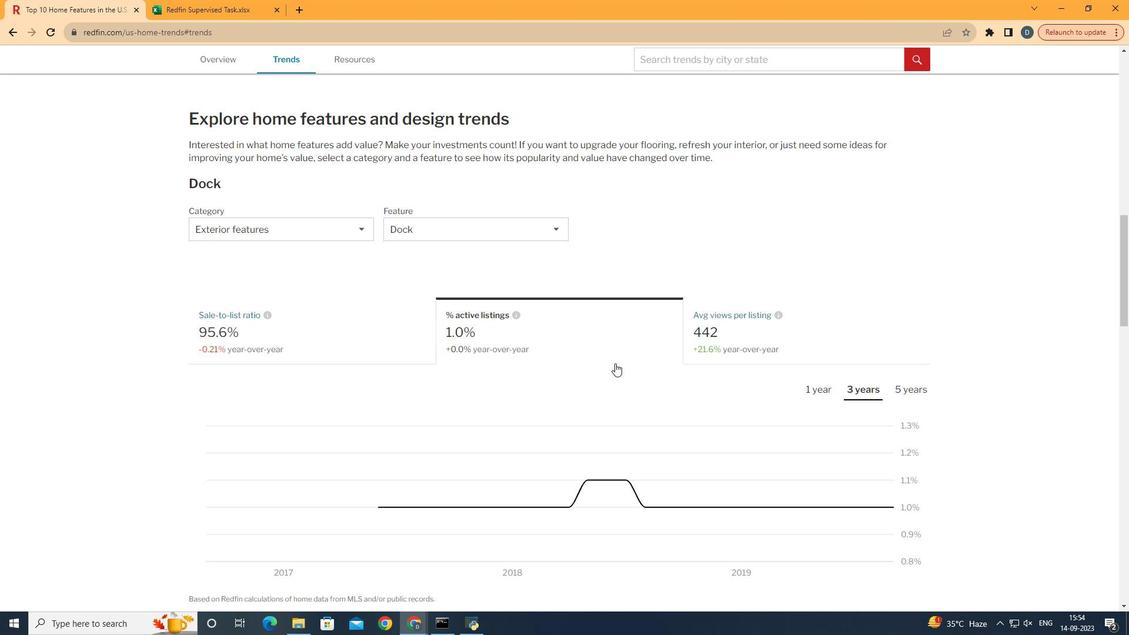 
Action: Mouse moved to (924, 402)
Screenshot: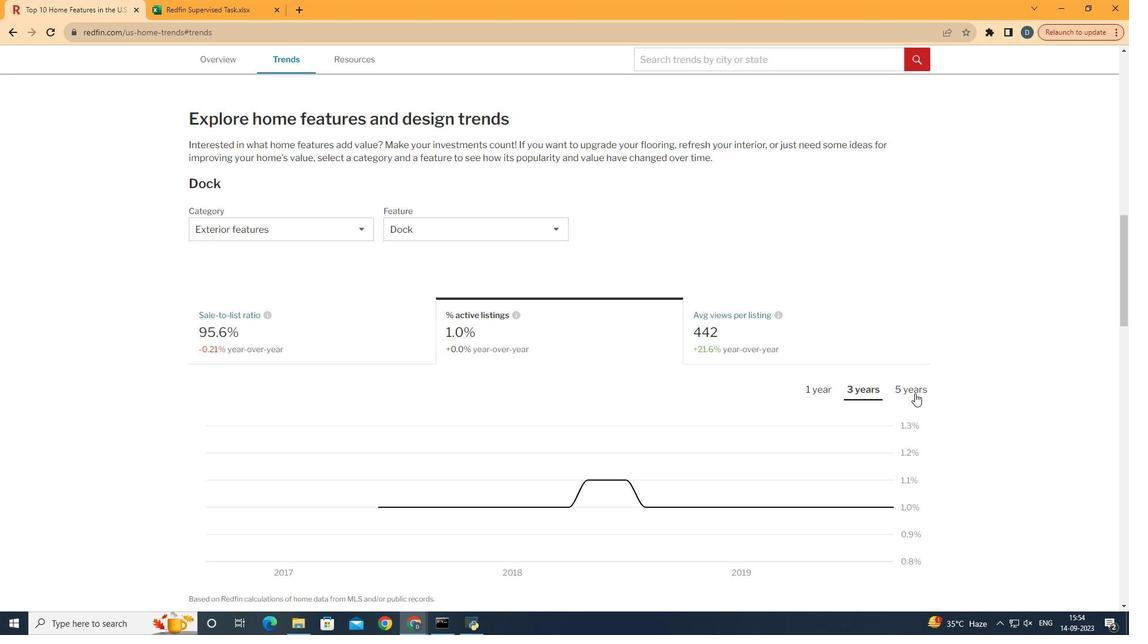 
Action: Mouse pressed left at (924, 402)
Screenshot: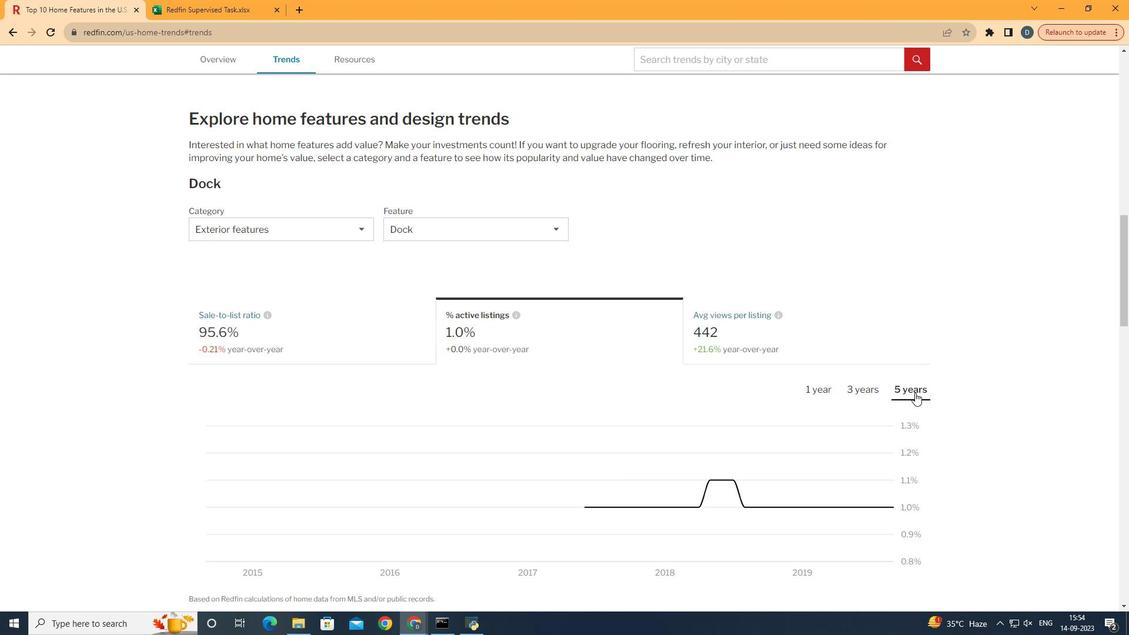 
Action: Mouse moved to (1003, 362)
Screenshot: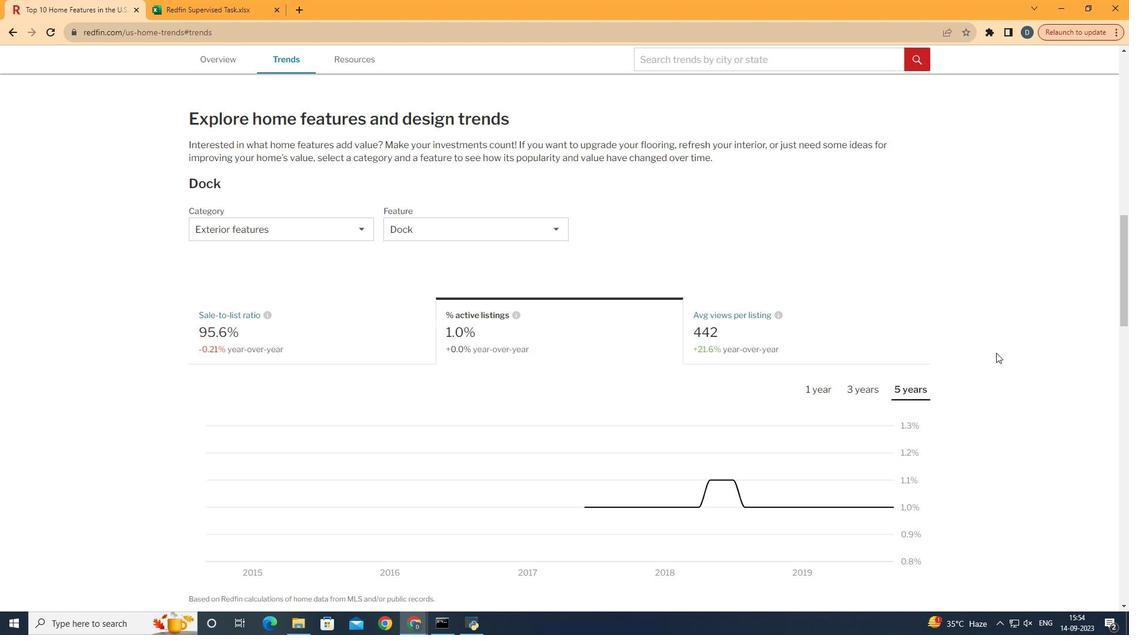 
